 Task: Open a blank sheet, save the file as disruption.html Insert a table ' 2 by 2' In first column, add headers, 'Category, Amount'. Under first header, add  RentUnder second header, add 2000. Change table style to  Orange
Action: Mouse moved to (366, 208)
Screenshot: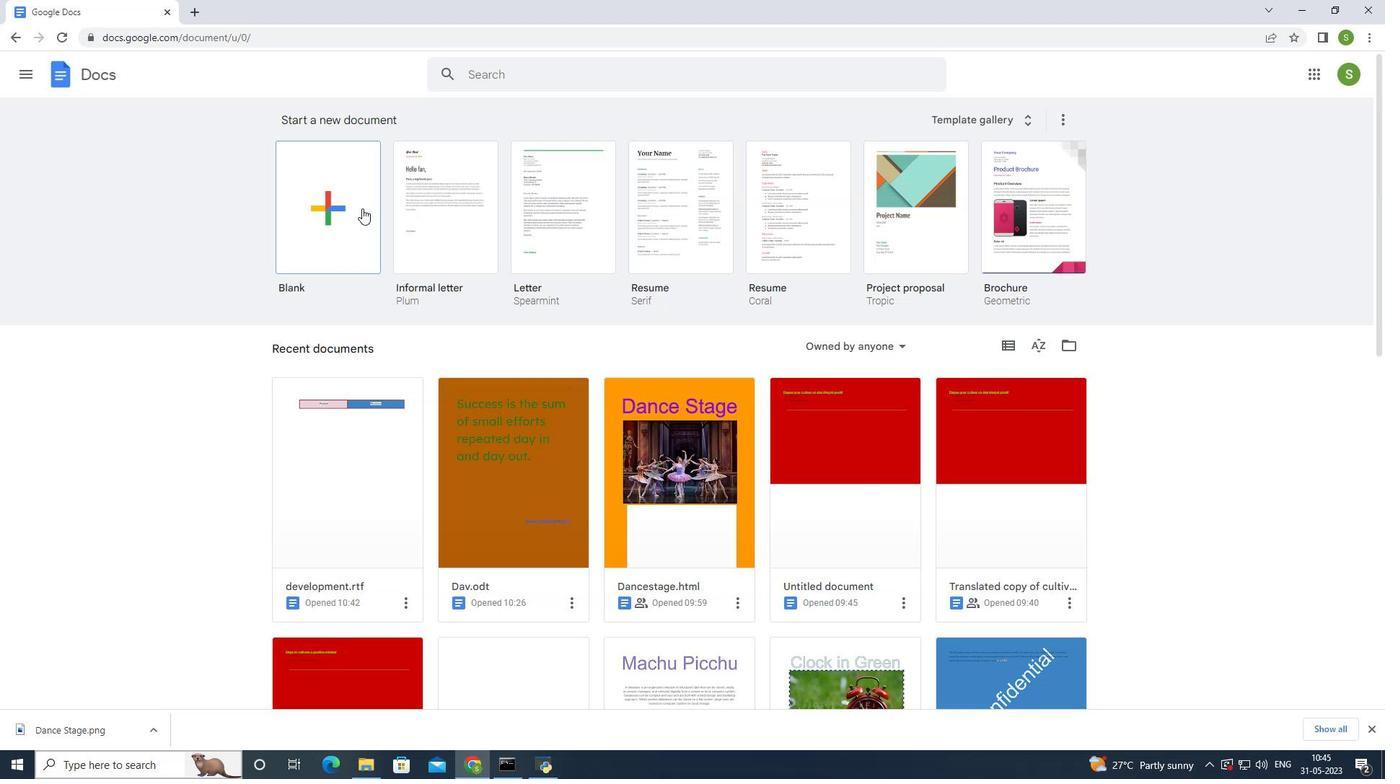 
Action: Mouse pressed left at (366, 208)
Screenshot: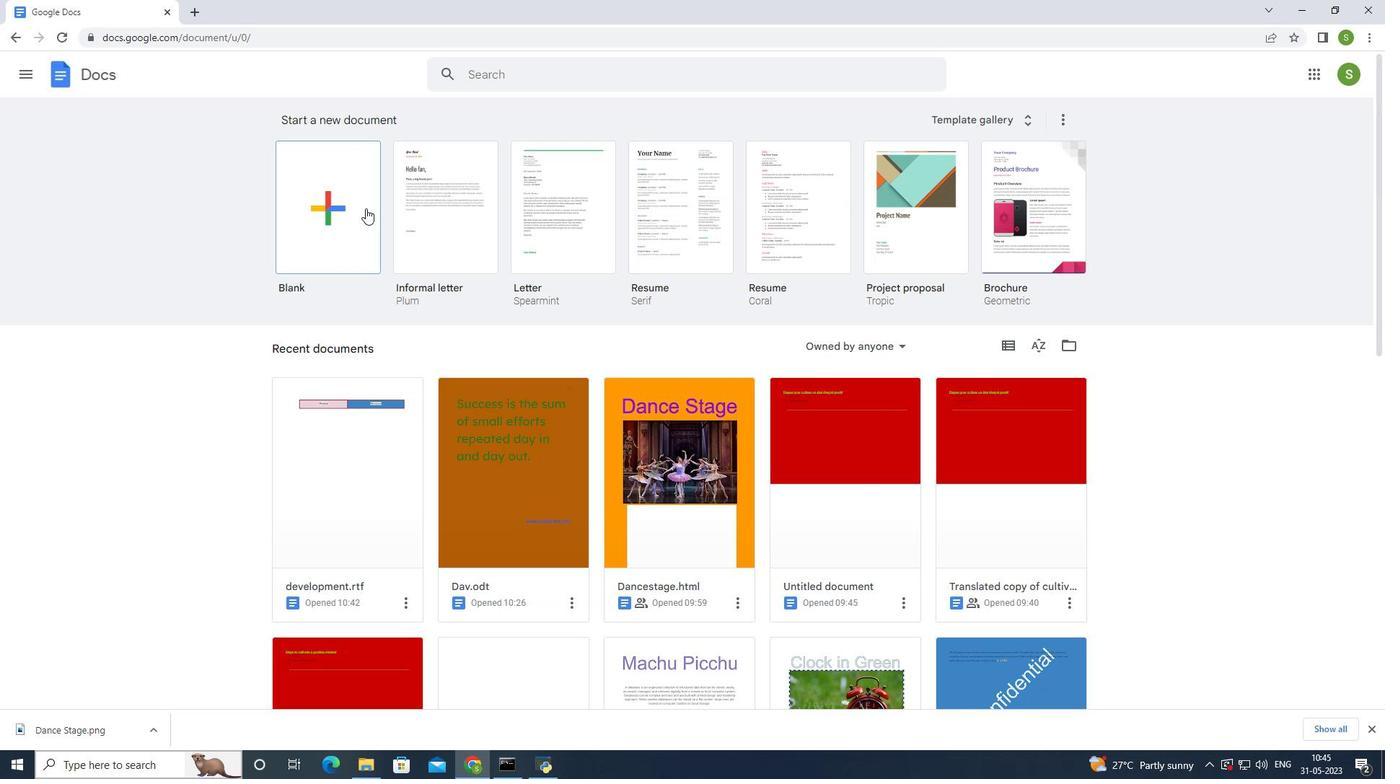 
Action: Mouse moved to (132, 63)
Screenshot: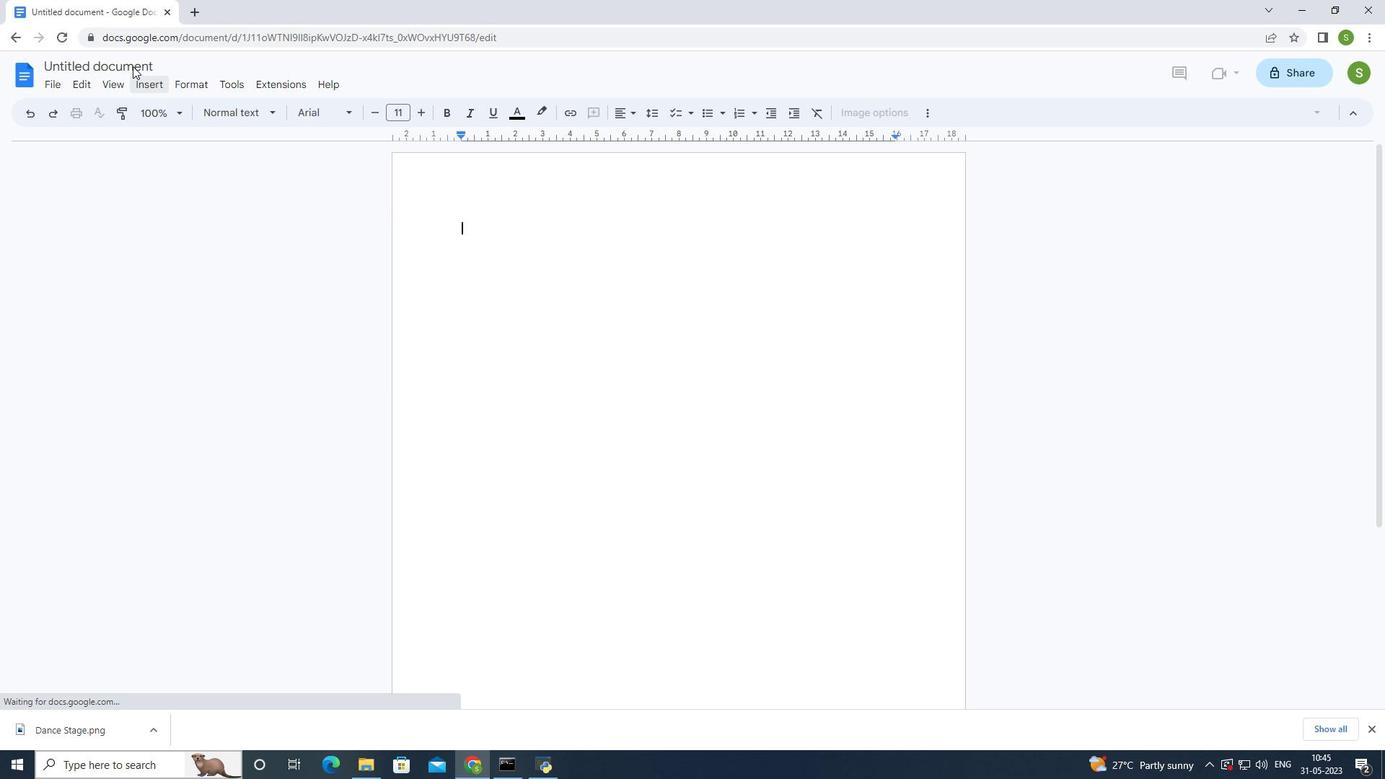 
Action: Mouse pressed left at (132, 63)
Screenshot: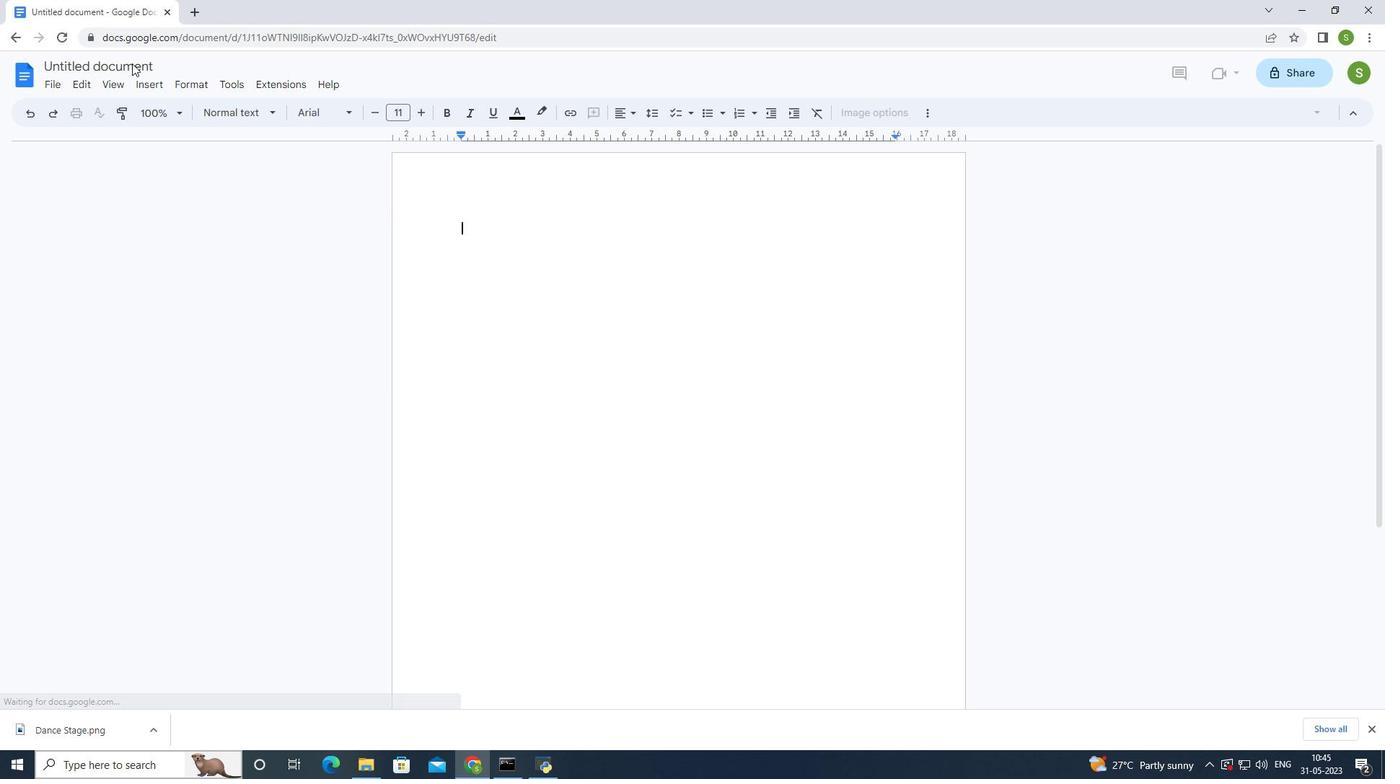 
Action: Mouse moved to (816, 171)
Screenshot: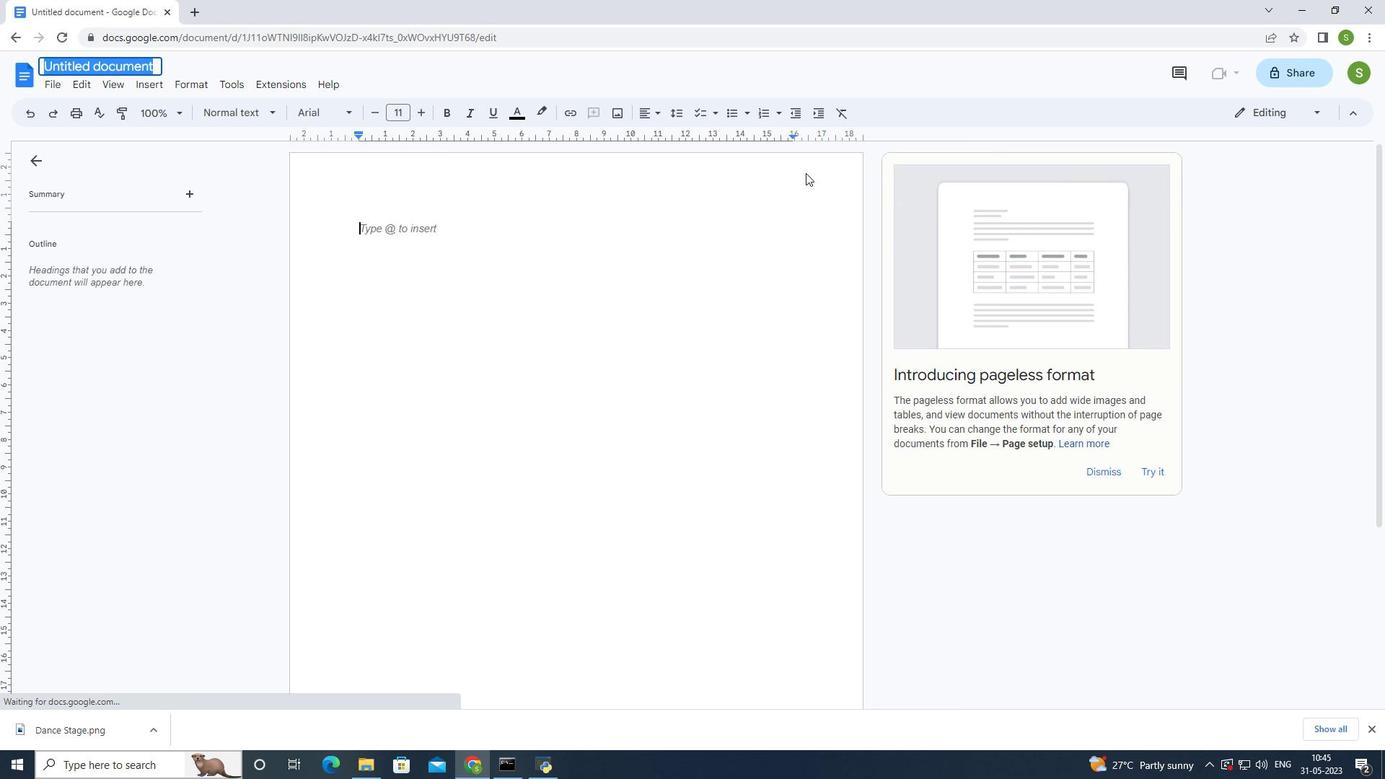 
Action: Key pressed disruption.html<Key.enter>
Screenshot: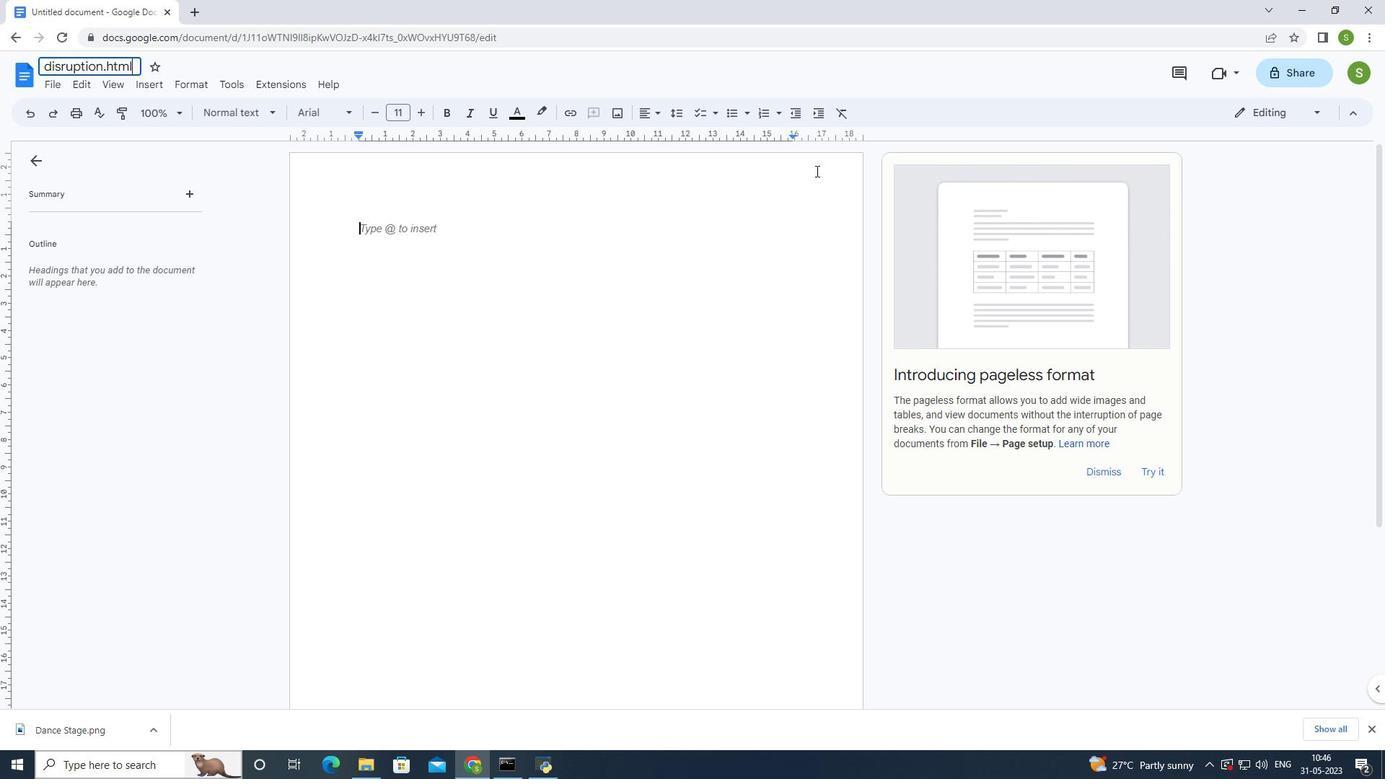 
Action: Mouse moved to (146, 82)
Screenshot: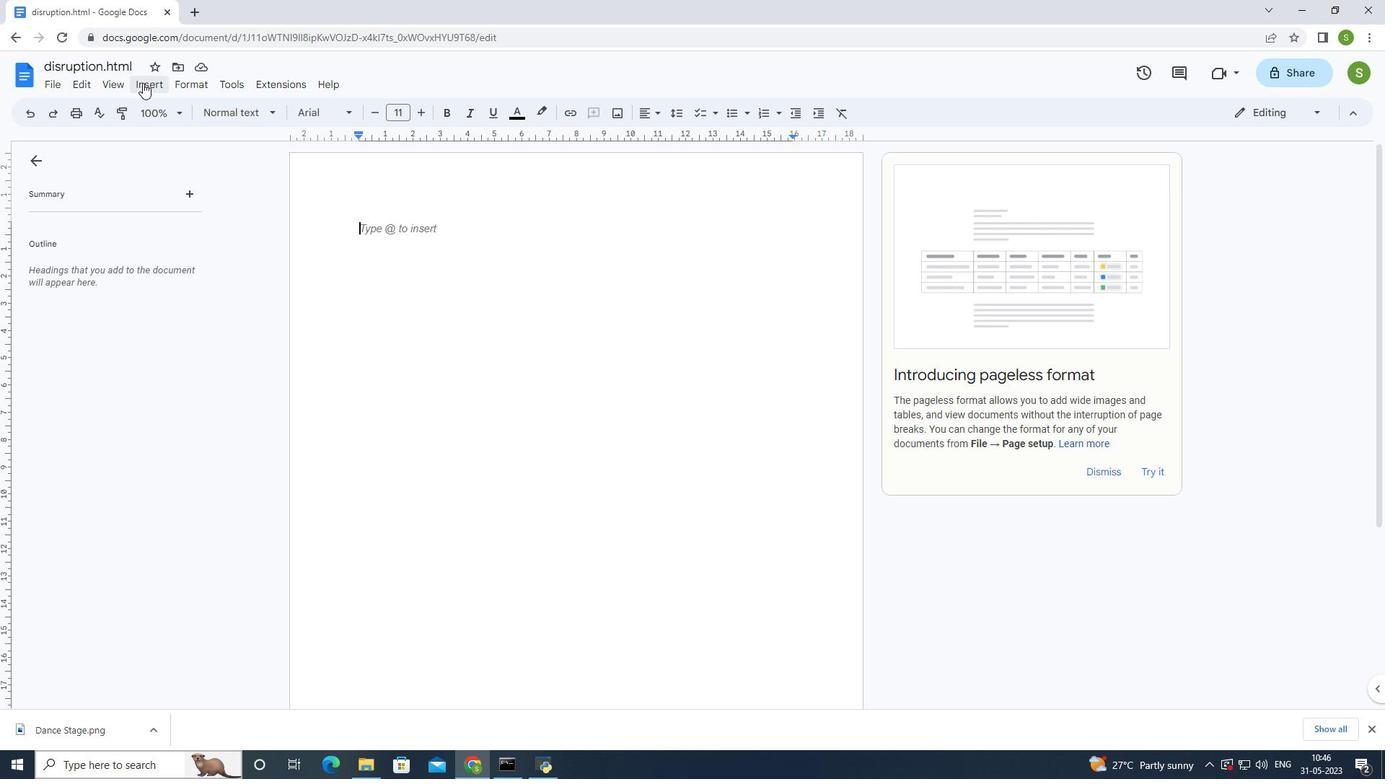 
Action: Mouse pressed left at (146, 82)
Screenshot: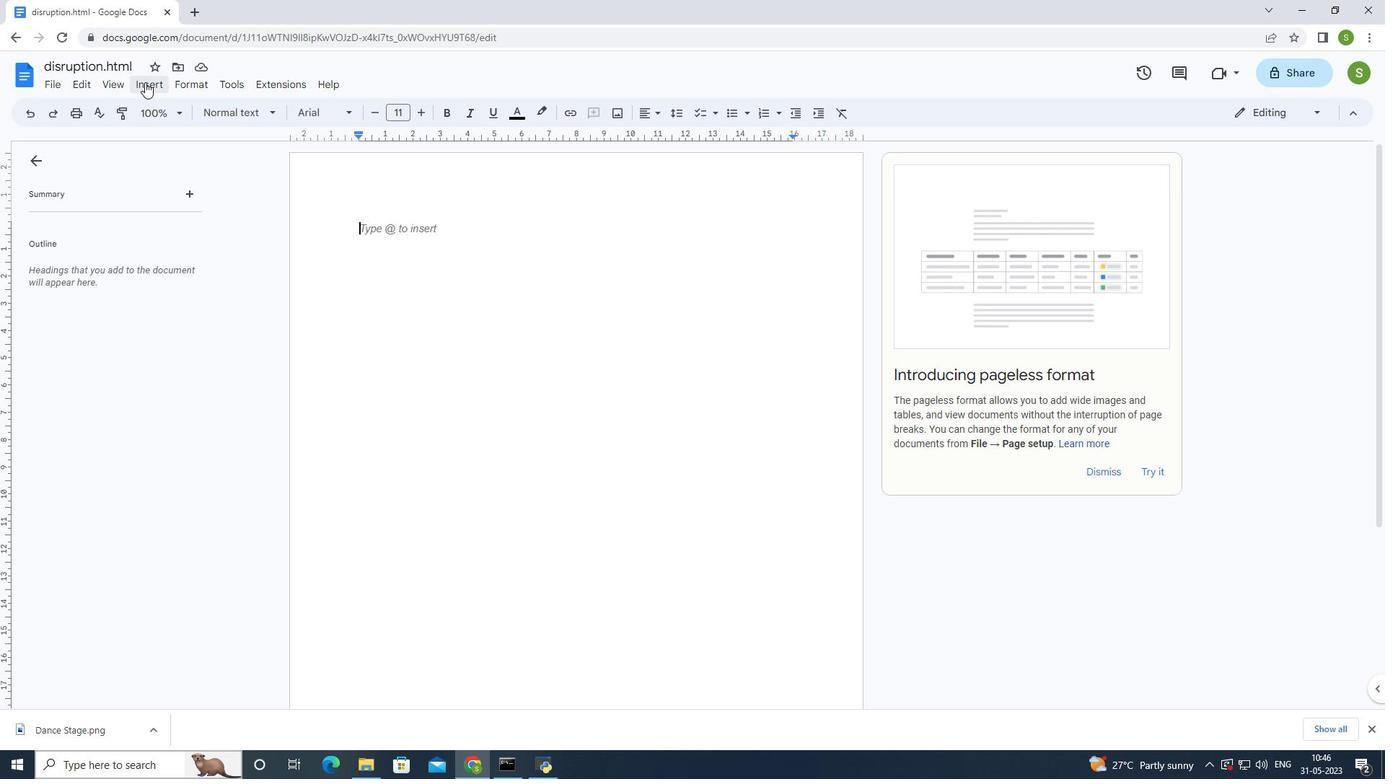 
Action: Mouse moved to (370, 171)
Screenshot: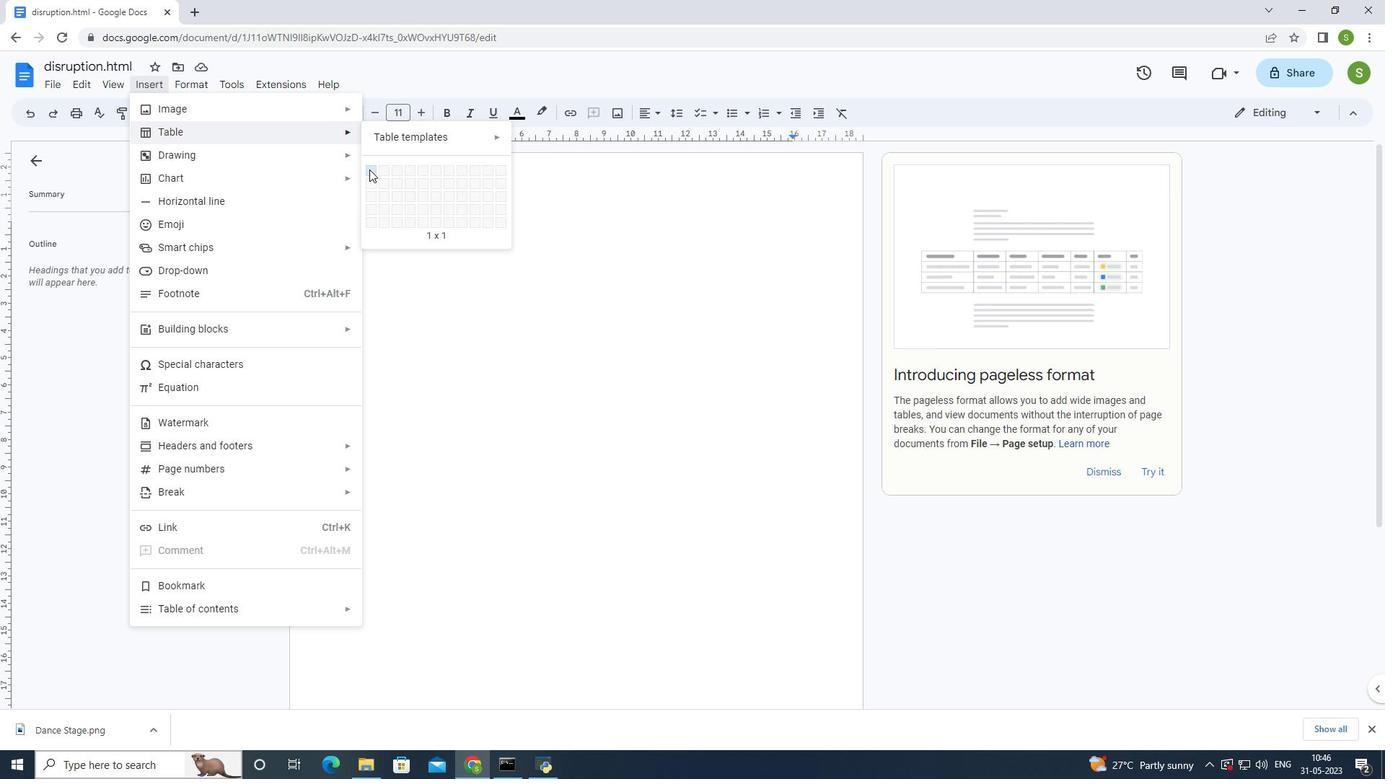 
Action: Mouse pressed left at (370, 171)
Screenshot: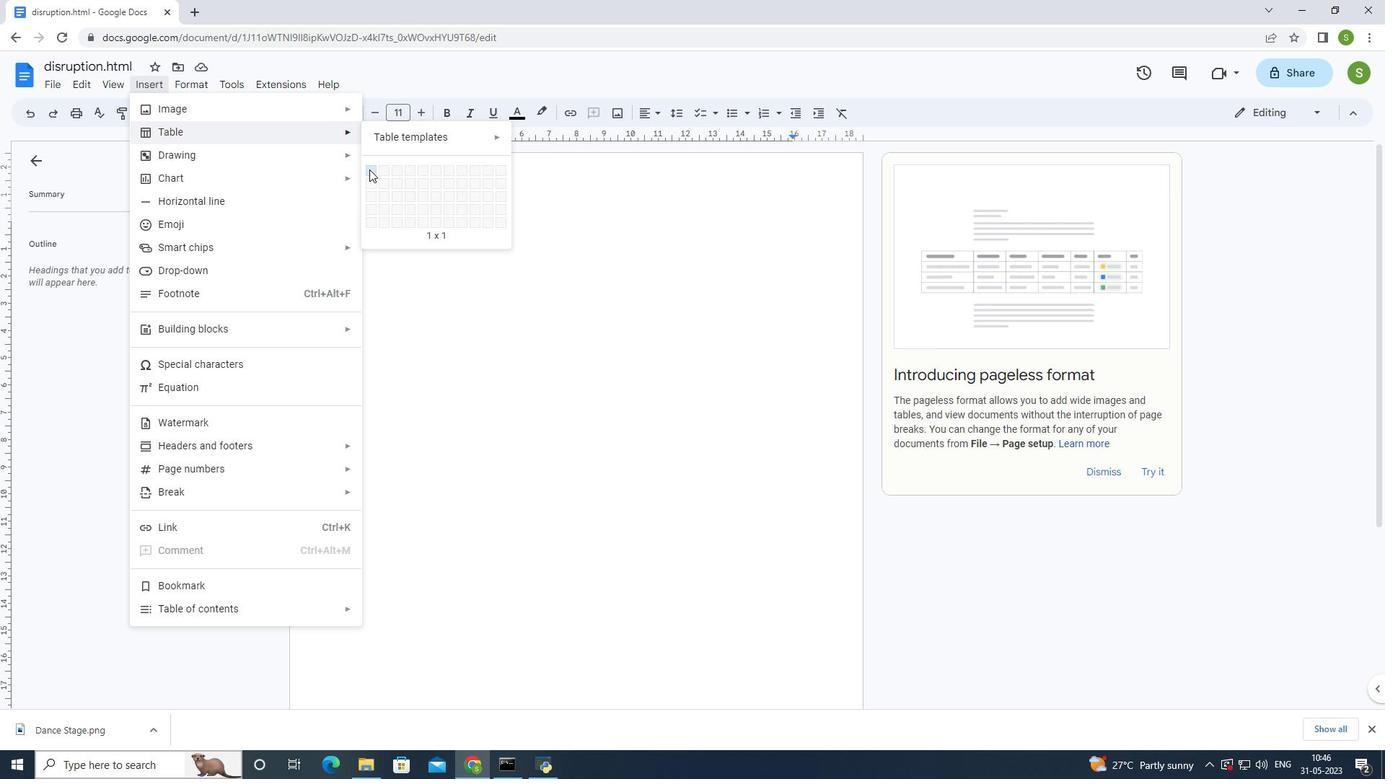 
Action: Mouse moved to (470, 241)
Screenshot: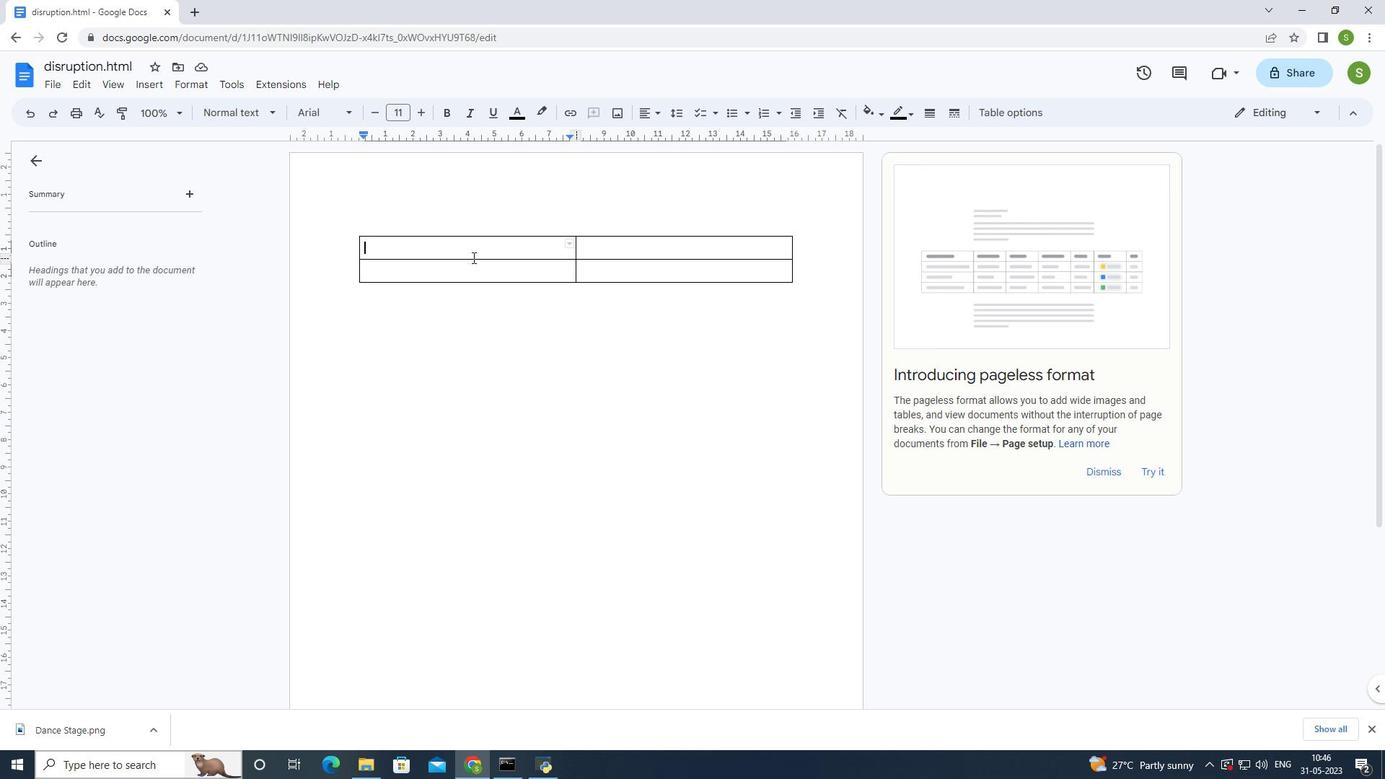 
Action: Mouse pressed left at (470, 241)
Screenshot: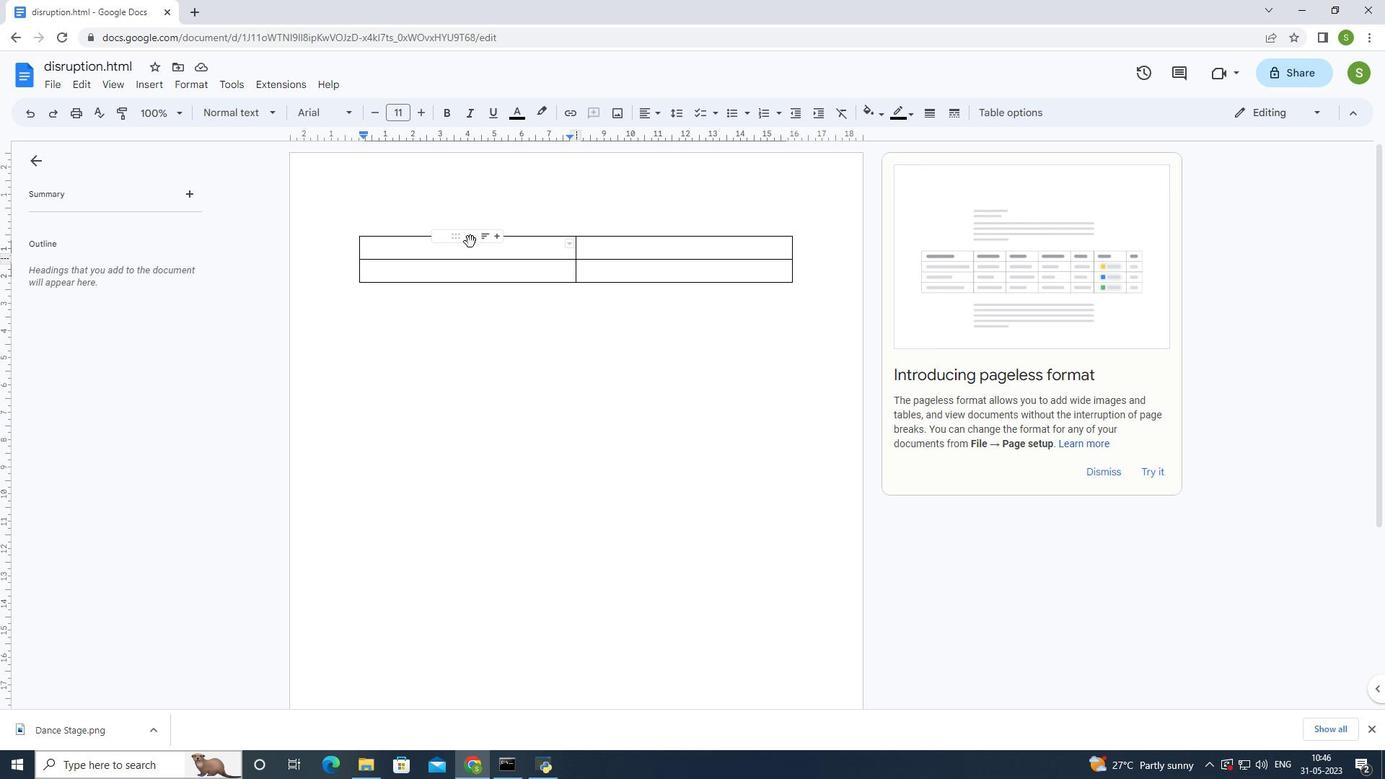 
Action: Mouse moved to (464, 259)
Screenshot: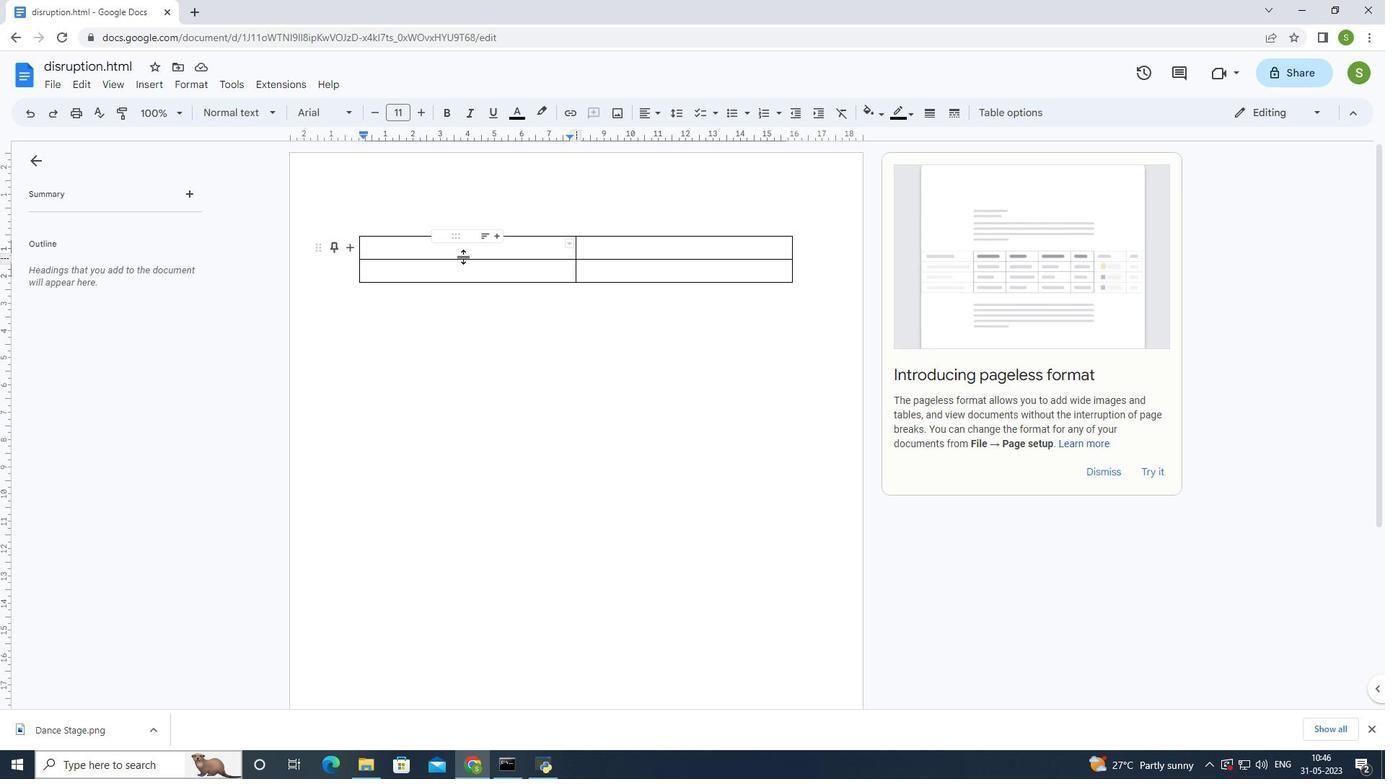 
Action: Key pressed <Key.shift>C
Screenshot: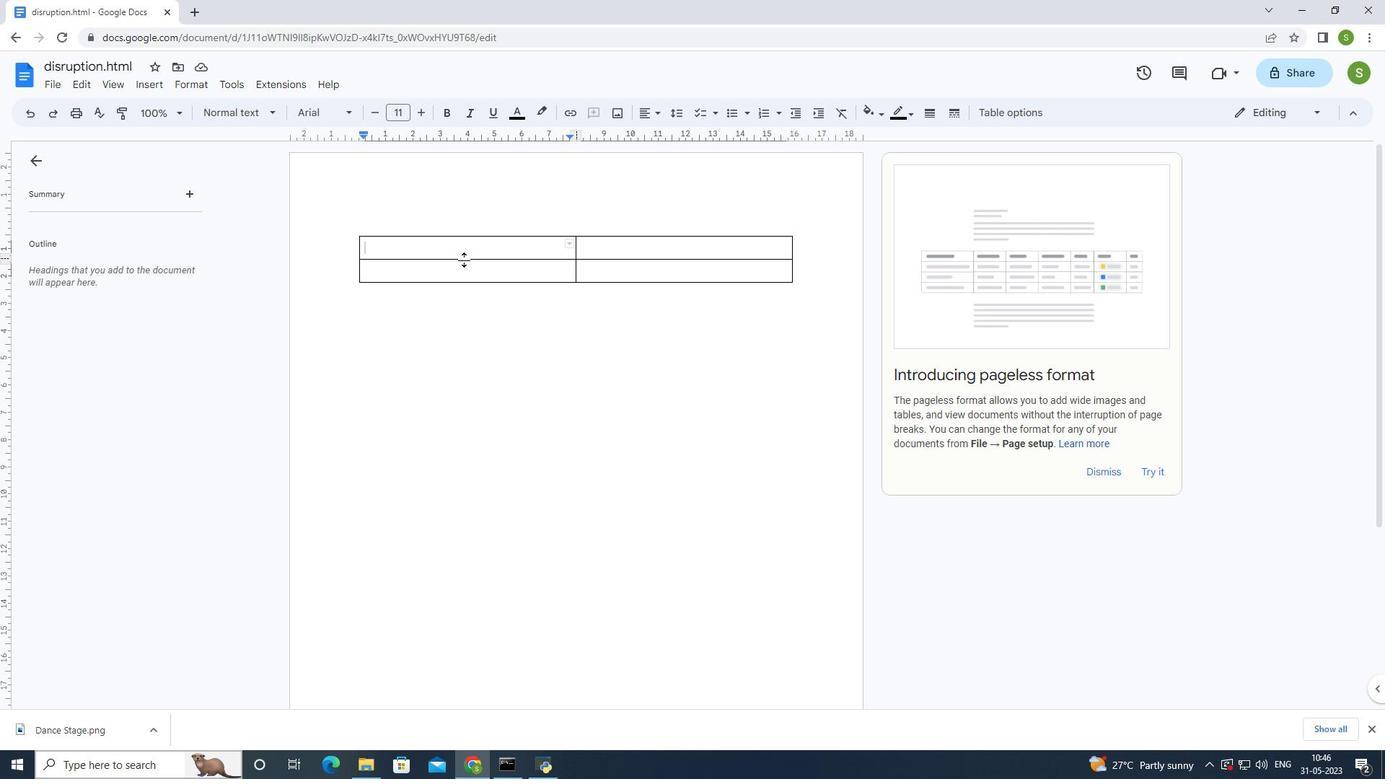 
Action: Mouse moved to (464, 261)
Screenshot: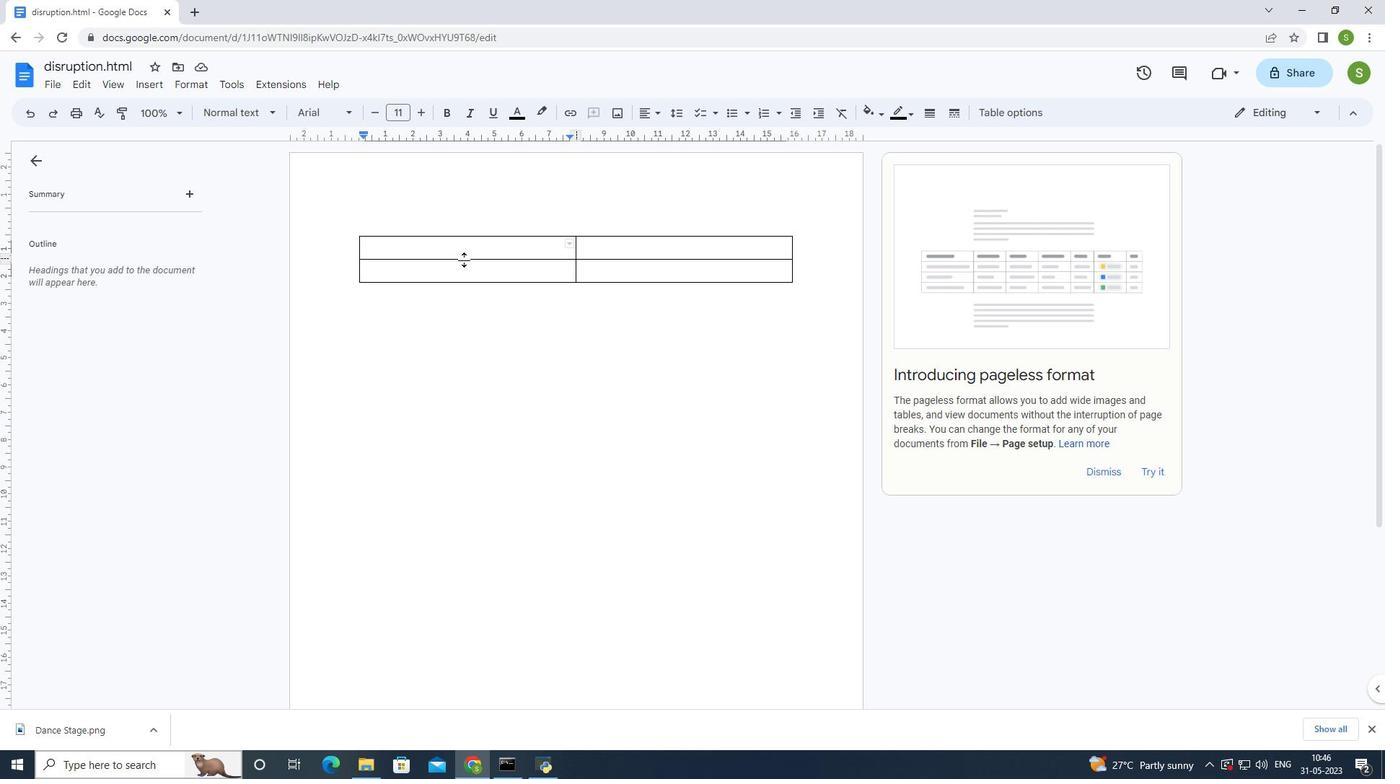 
Action: Key pressed at
Screenshot: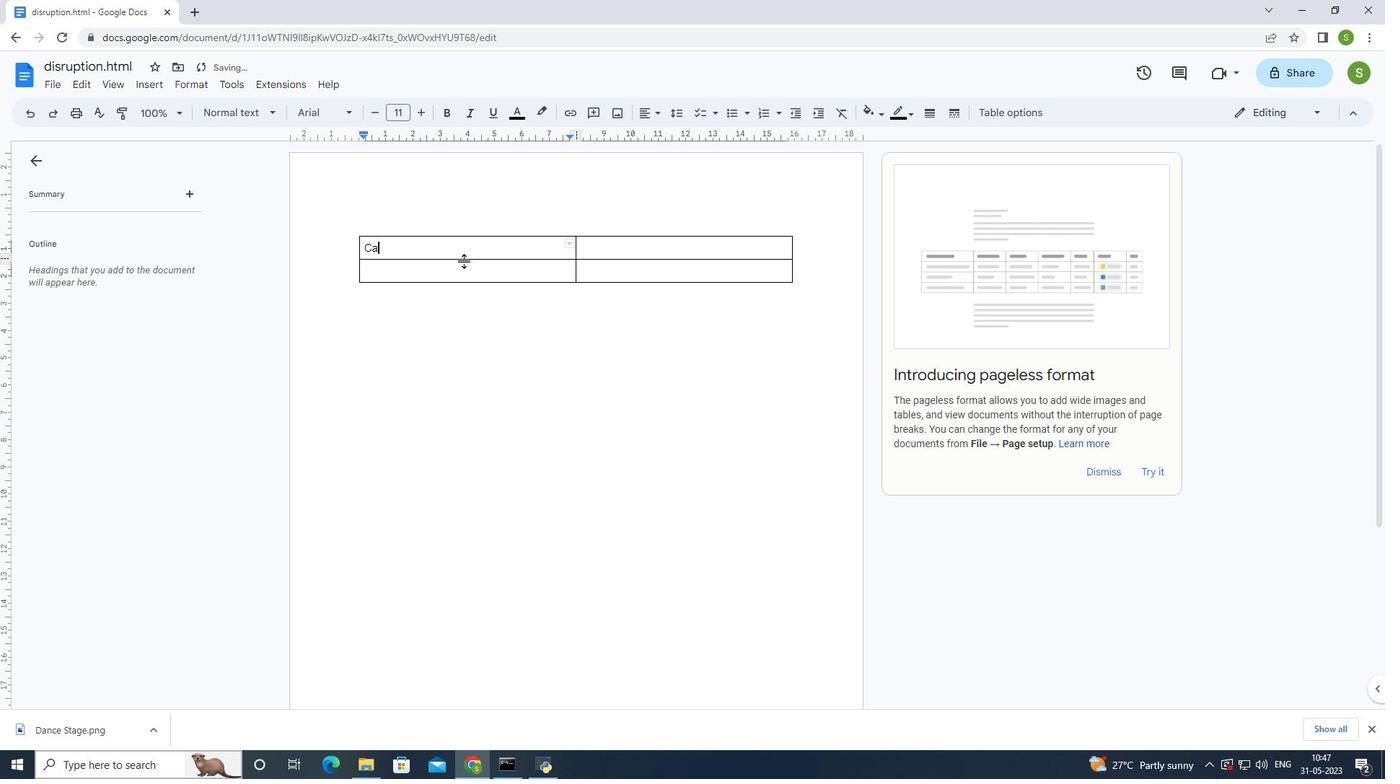 
Action: Mouse moved to (464, 261)
Screenshot: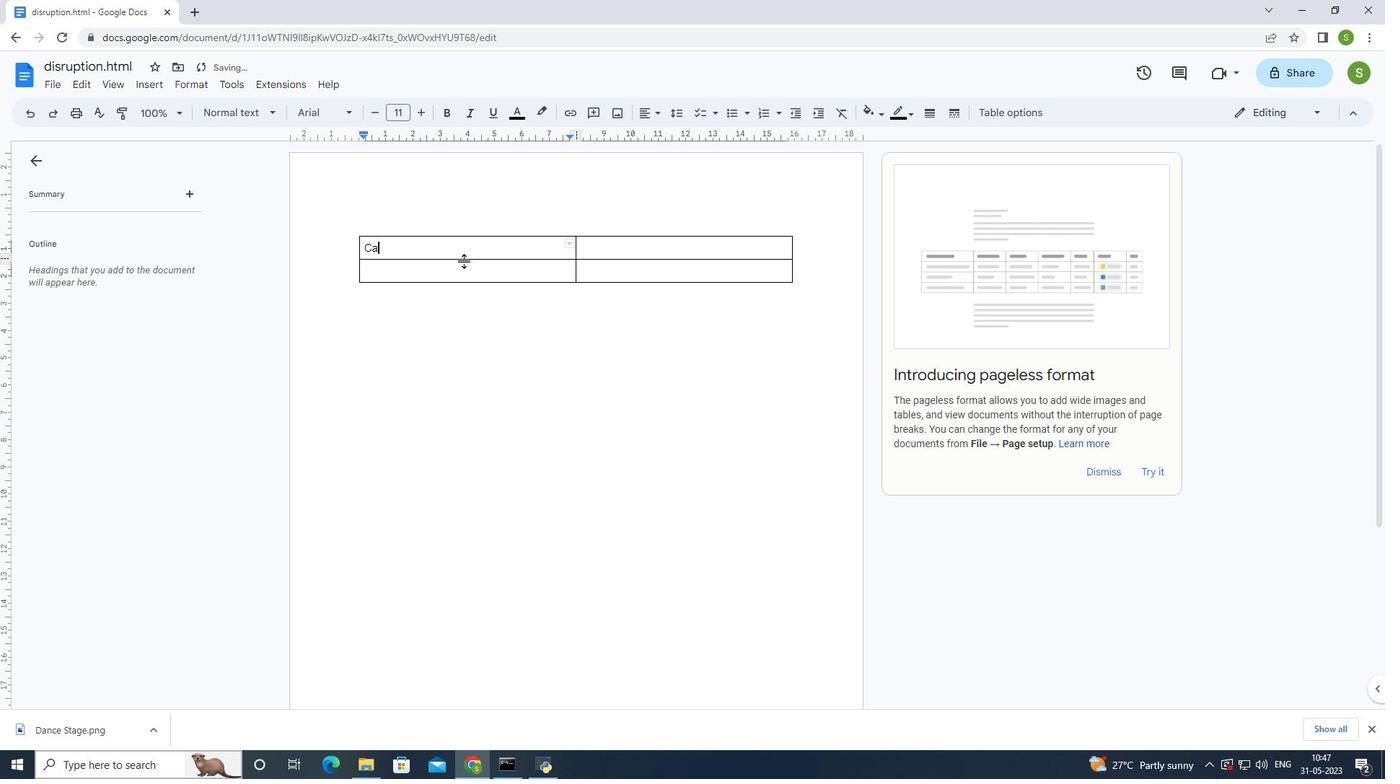 
Action: Key pressed egory
Screenshot: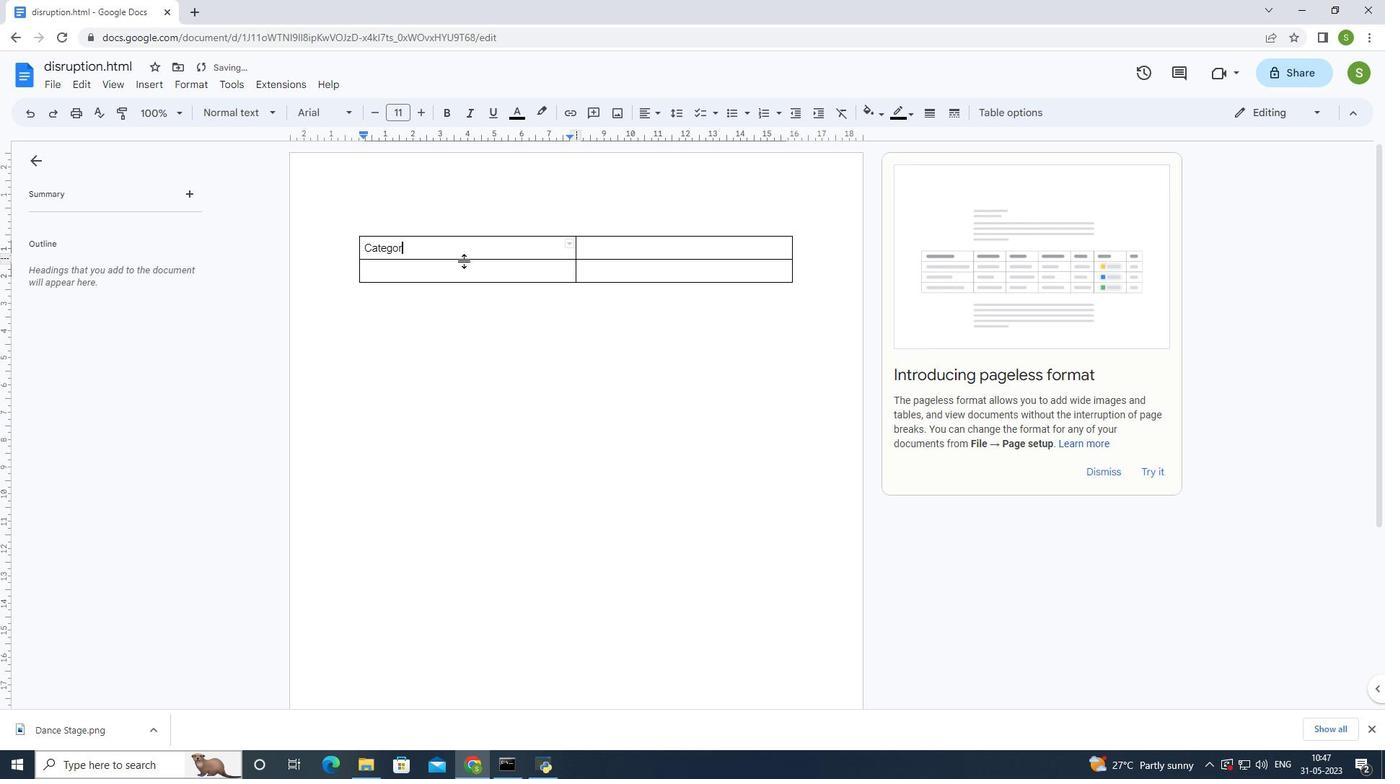 
Action: Mouse moved to (593, 252)
Screenshot: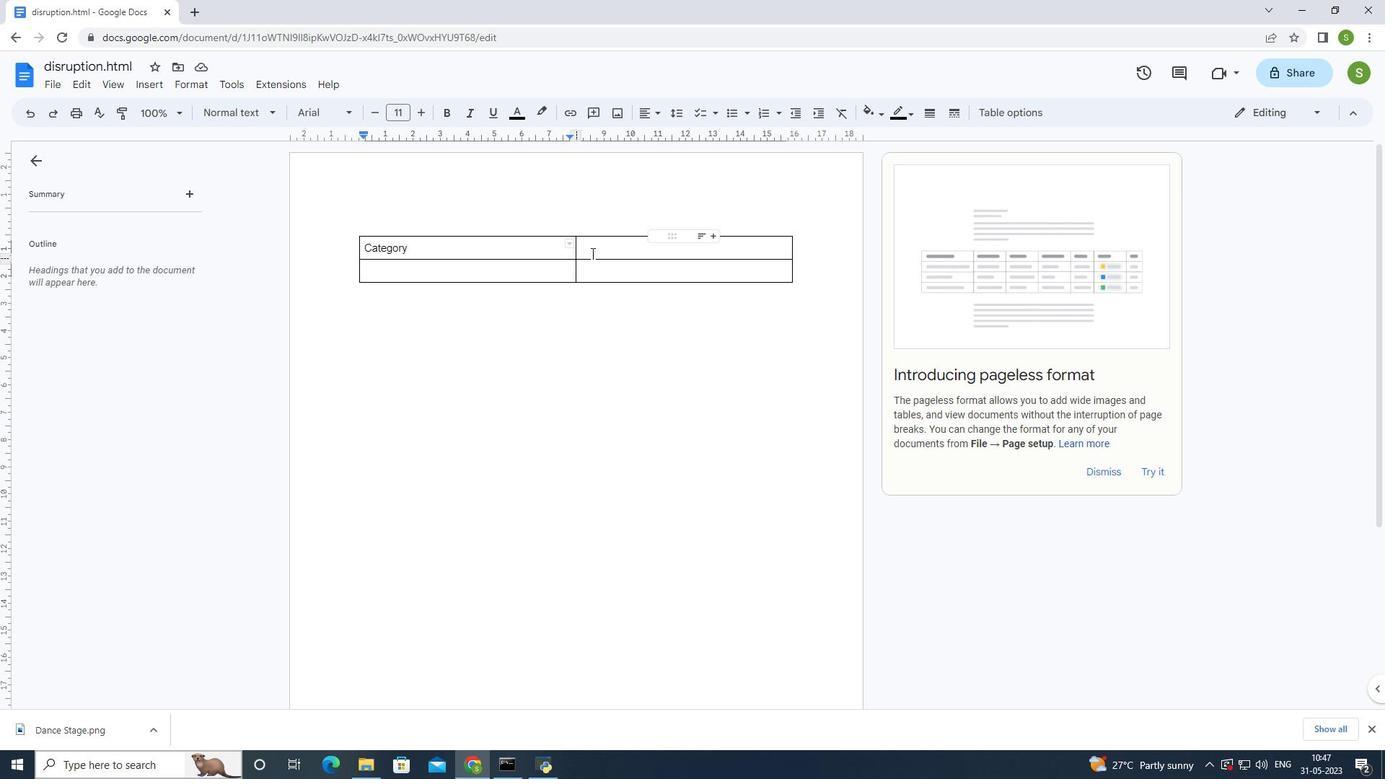 
Action: Mouse pressed left at (593, 252)
Screenshot: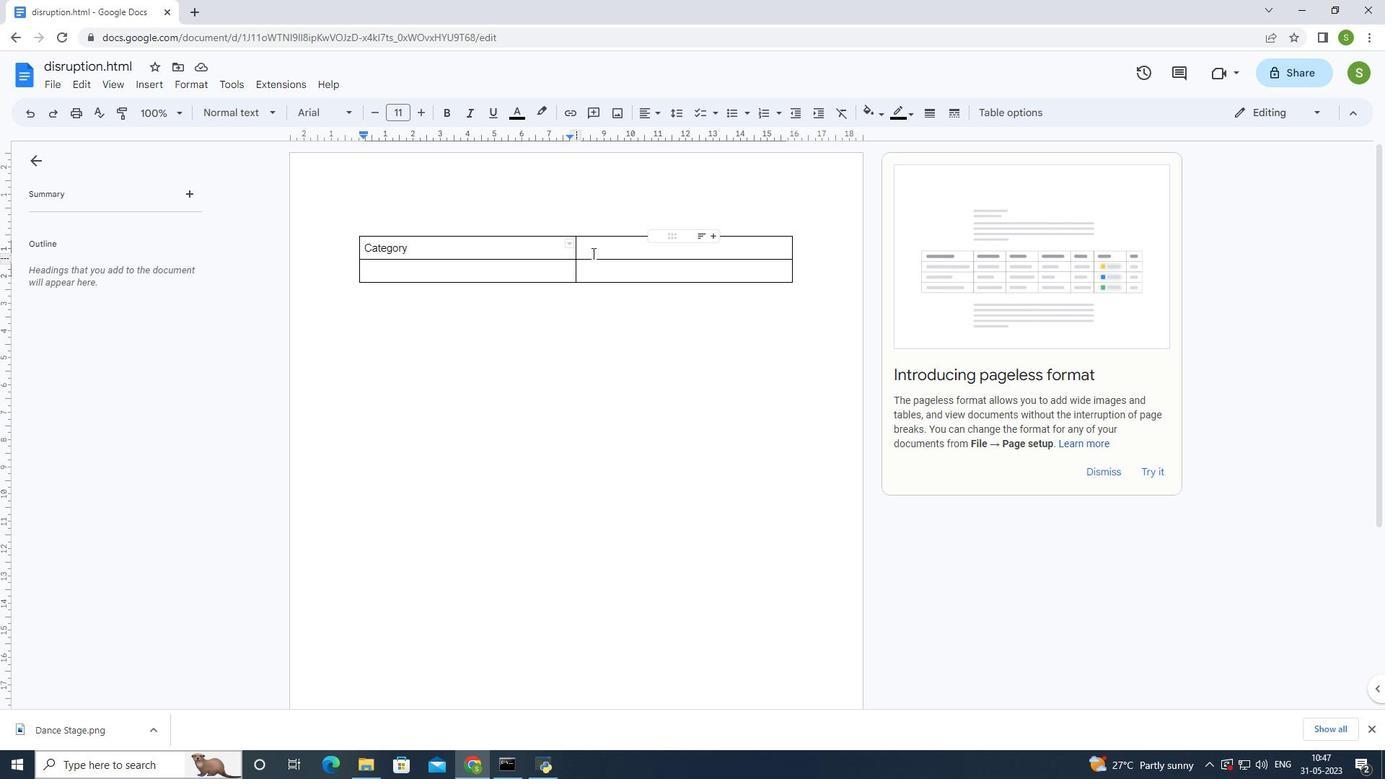 
Action: Key pressed <Key.shift>Amount
Screenshot: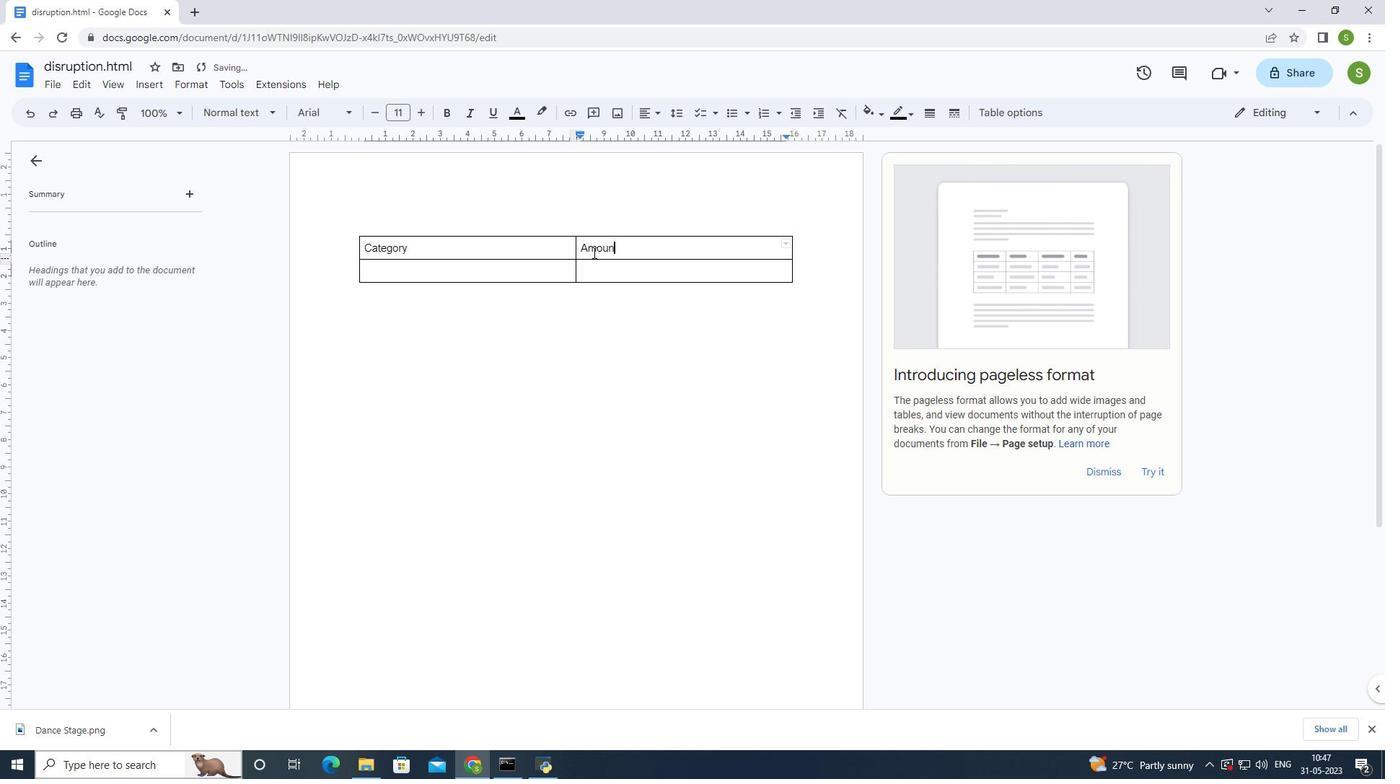 
Action: Mouse moved to (434, 274)
Screenshot: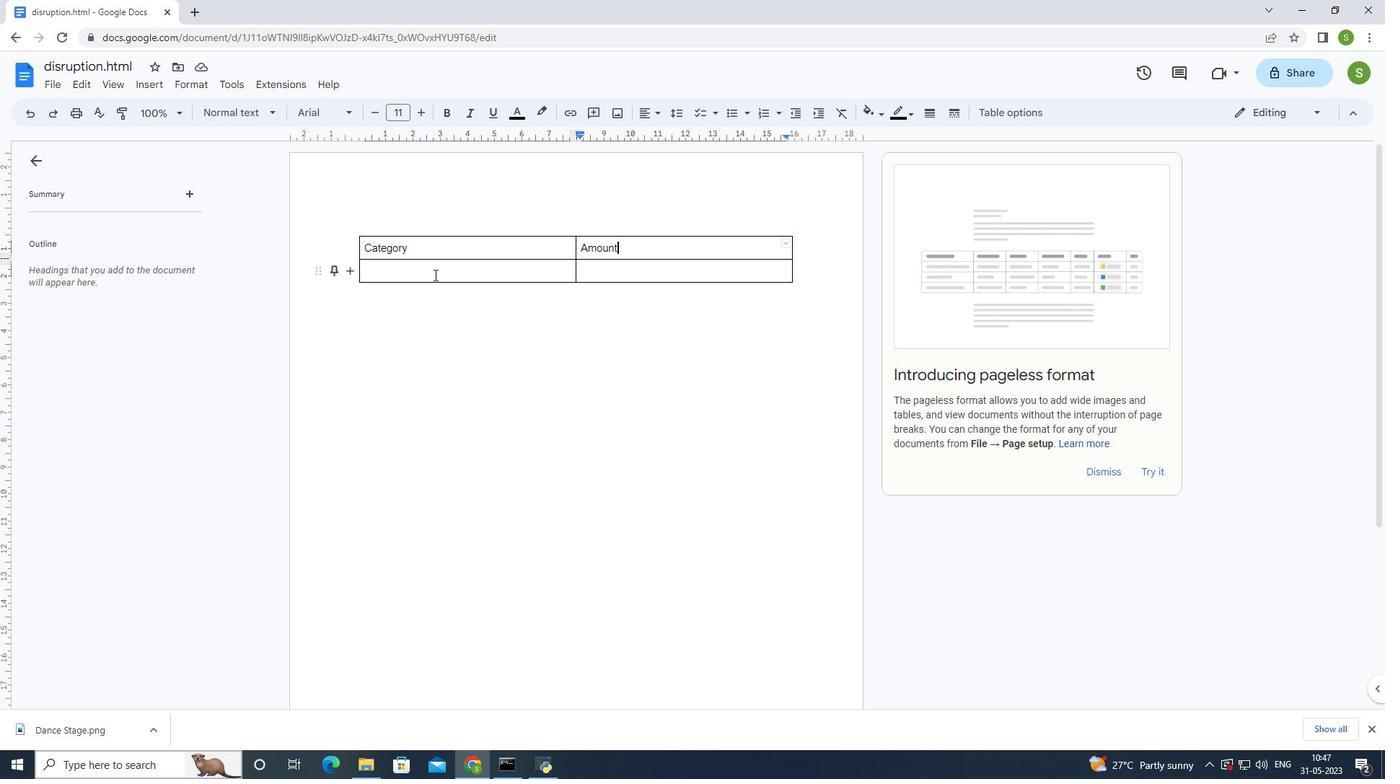 
Action: Mouse pressed left at (434, 274)
Screenshot: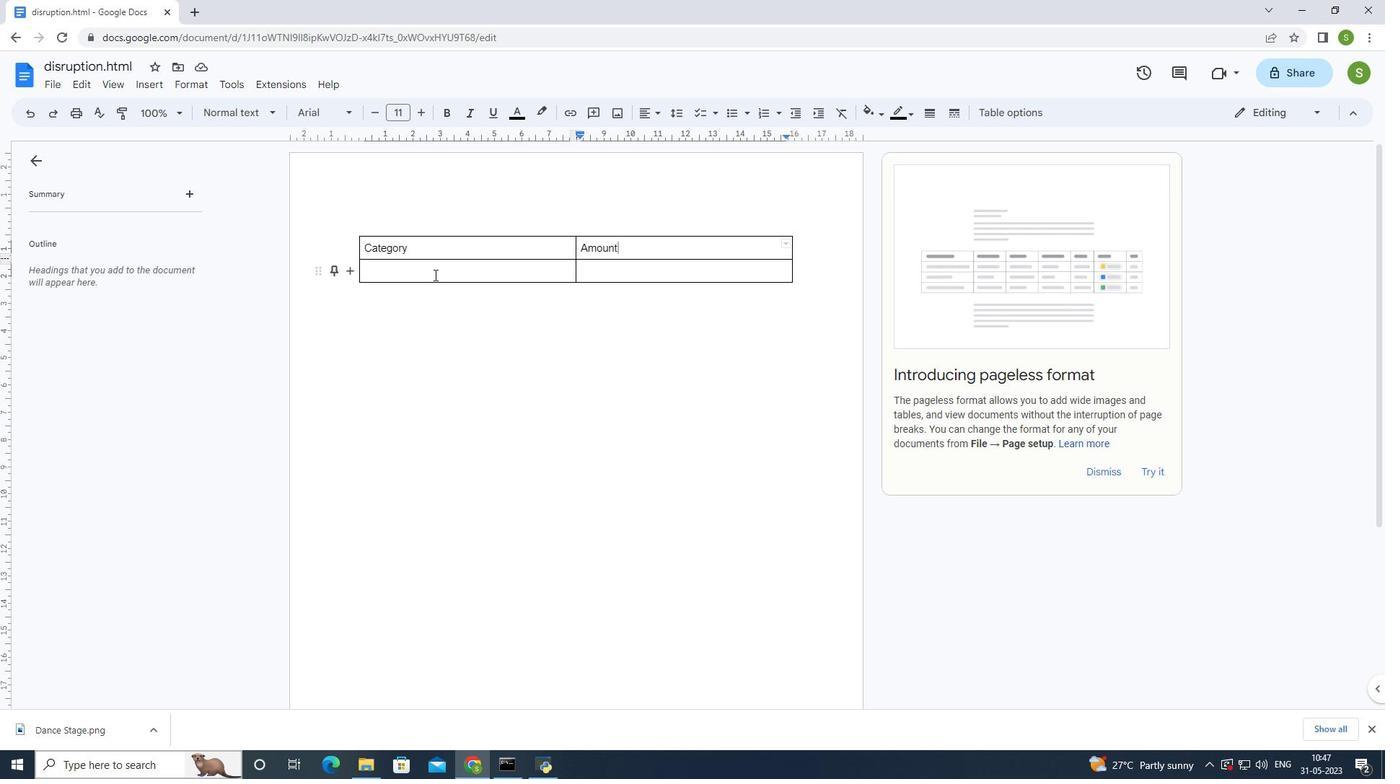 
Action: Mouse moved to (484, 262)
Screenshot: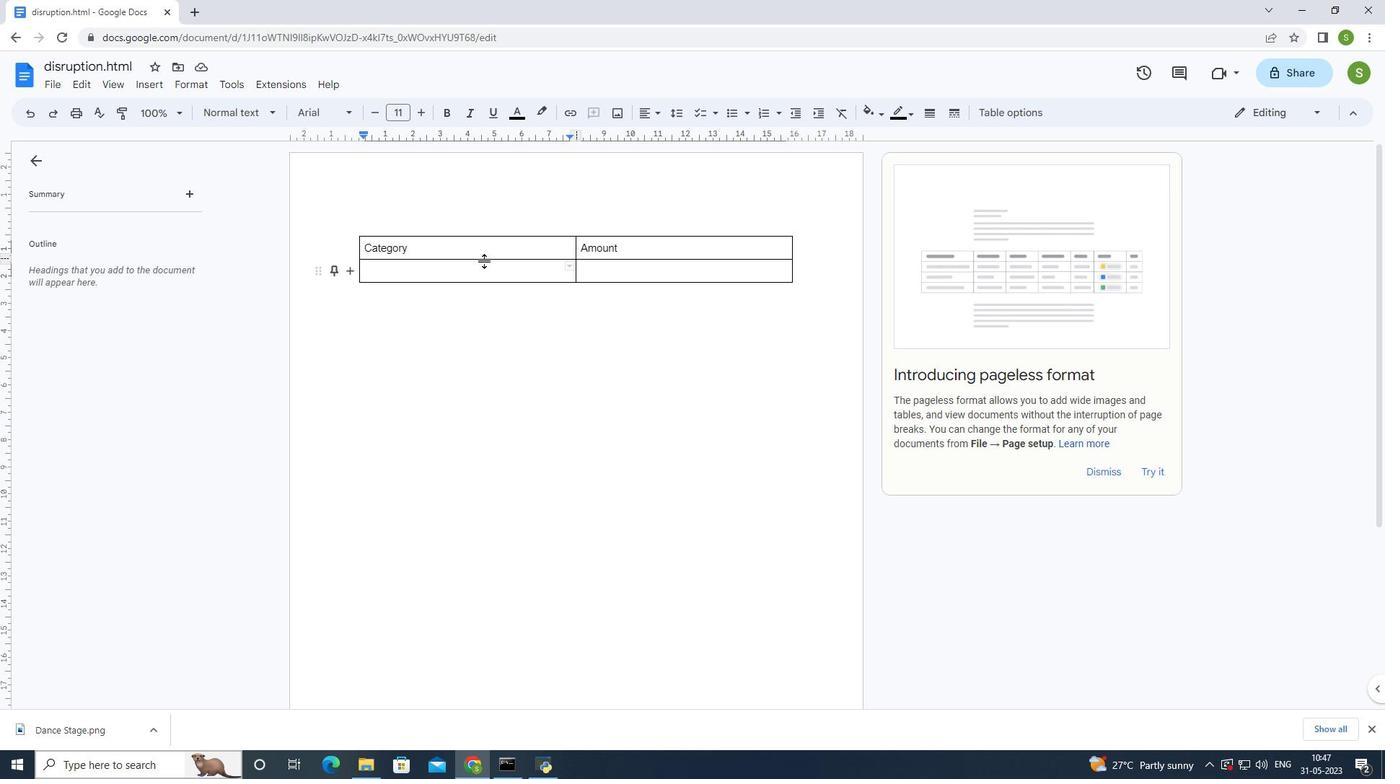 
Action: Key pressed <Key.shift>Re
Screenshot: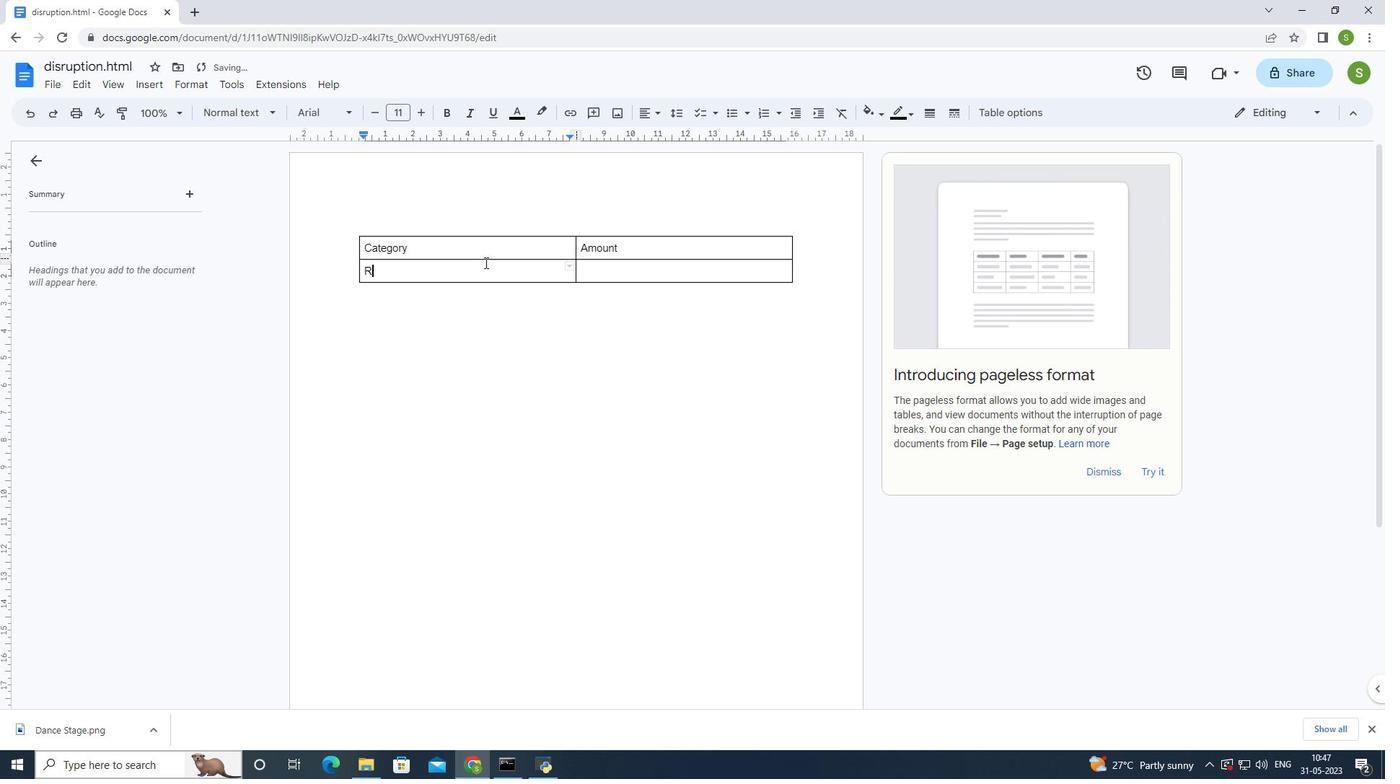 
Action: Mouse moved to (489, 268)
Screenshot: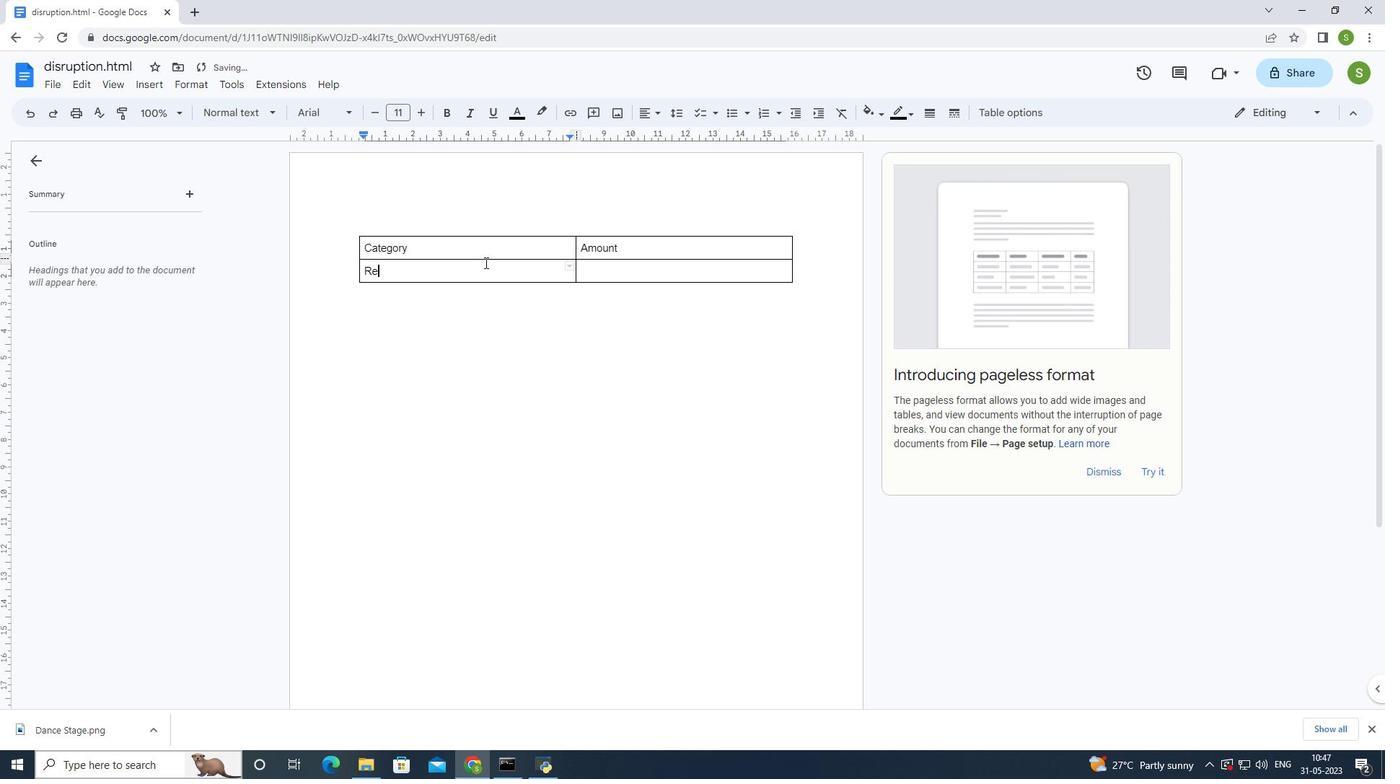 
Action: Key pressed nt<Key.shift><Key.shift><Key.shift><Key.shift><Key.shift><Key.shift><Key.shift><Key.shift>Under
Screenshot: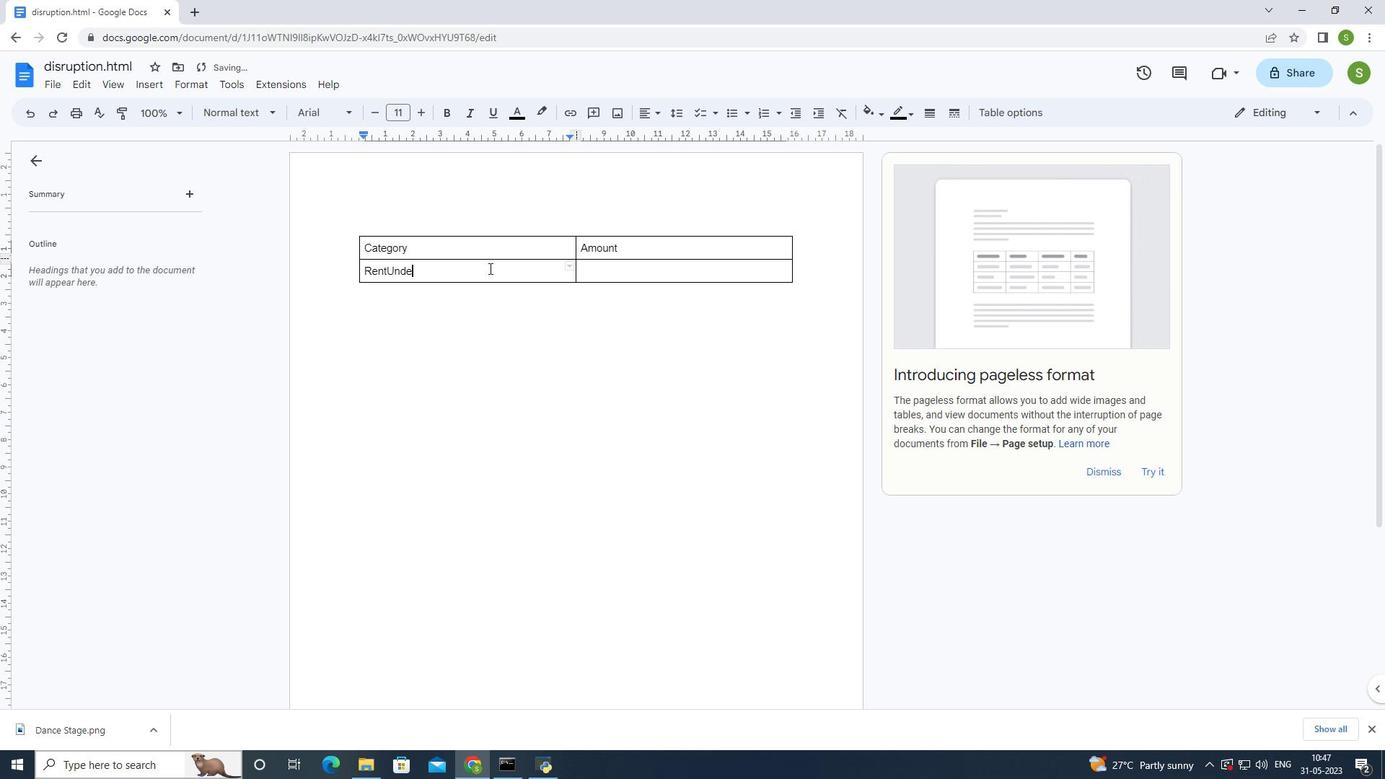 
Action: Mouse moved to (634, 264)
Screenshot: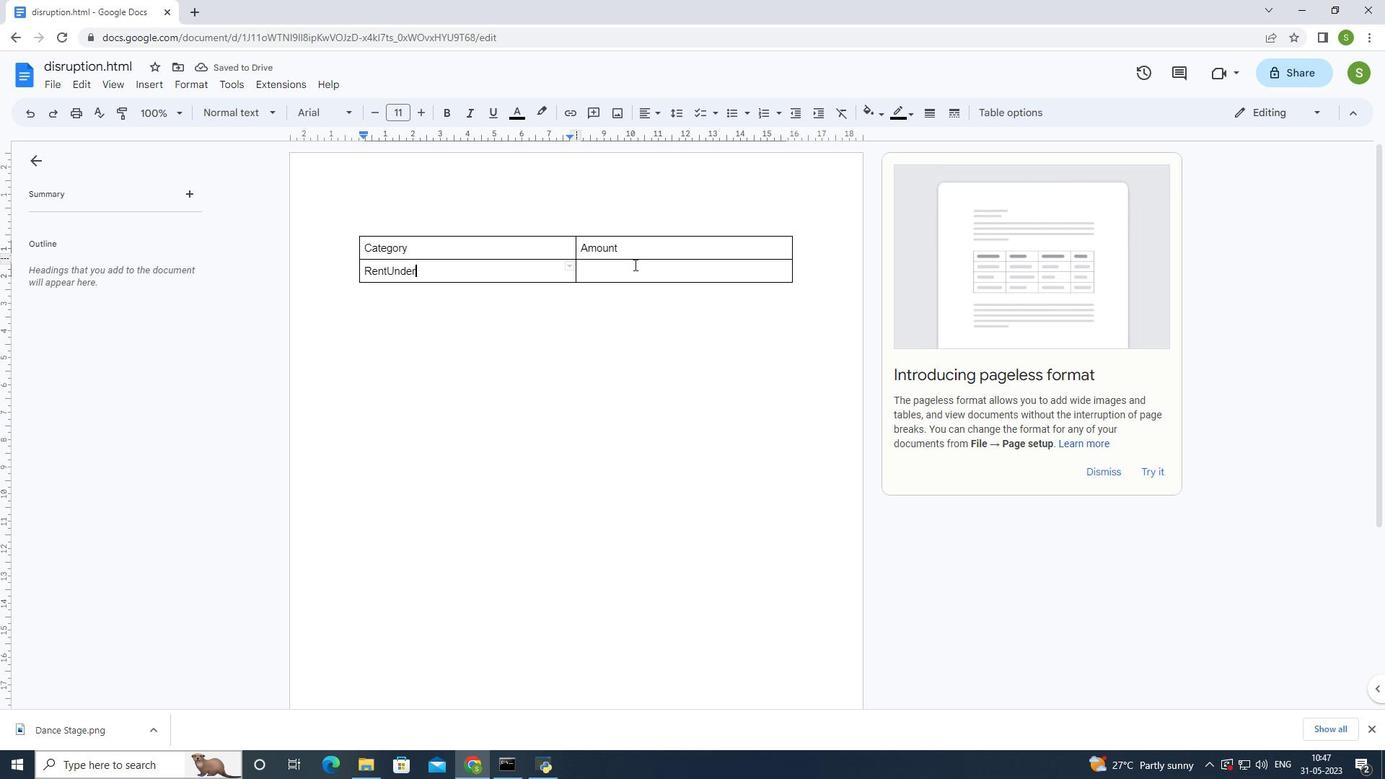 
Action: Mouse pressed left at (634, 264)
Screenshot: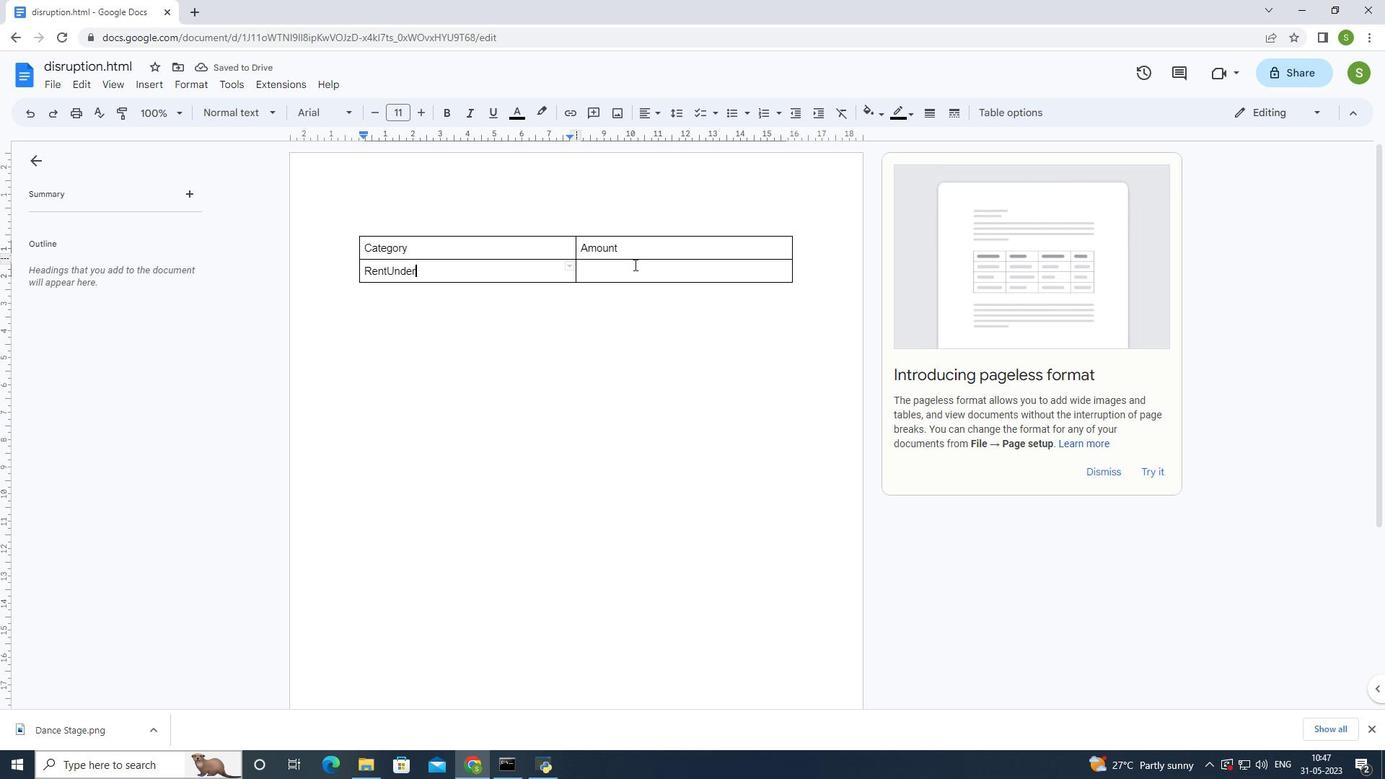 
Action: Mouse moved to (648, 258)
Screenshot: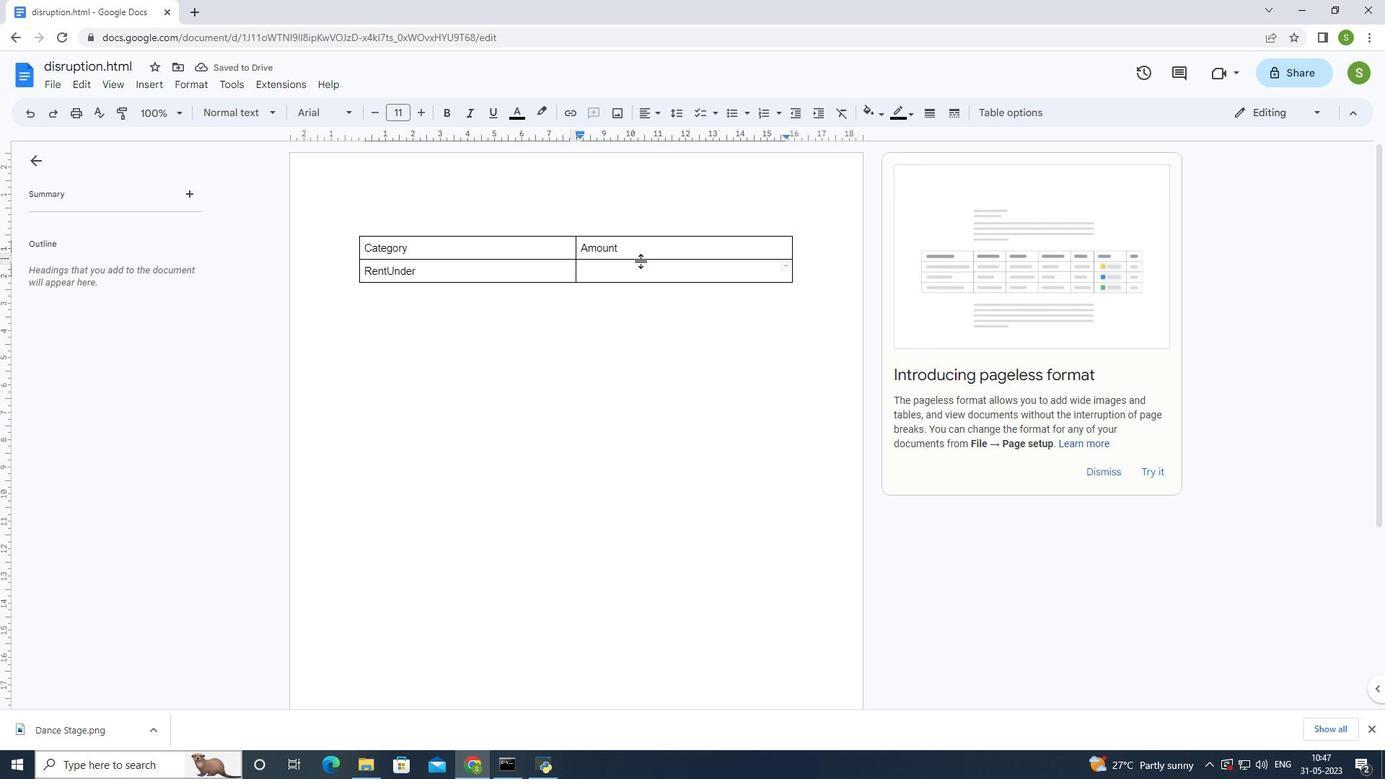 
Action: Key pressed 2000
Screenshot: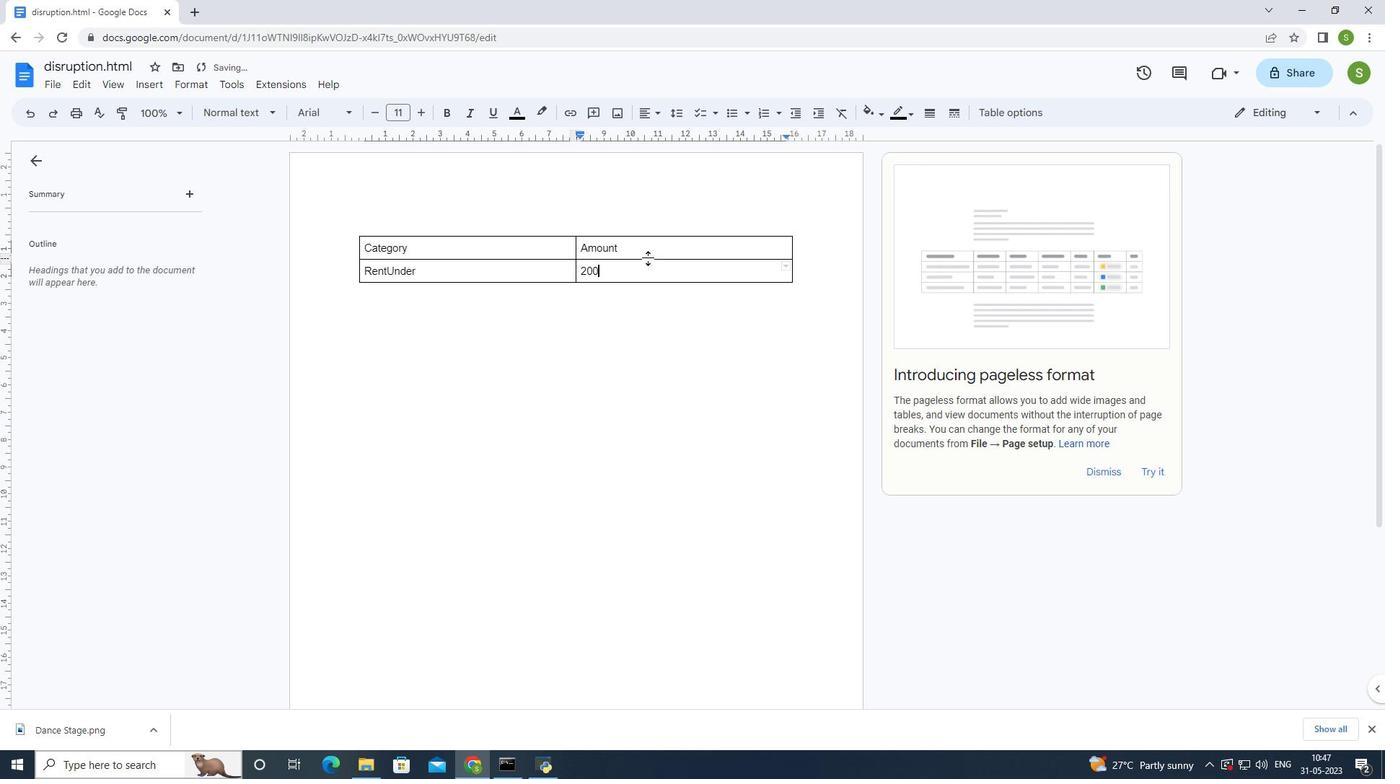 
Action: Mouse moved to (360, 239)
Screenshot: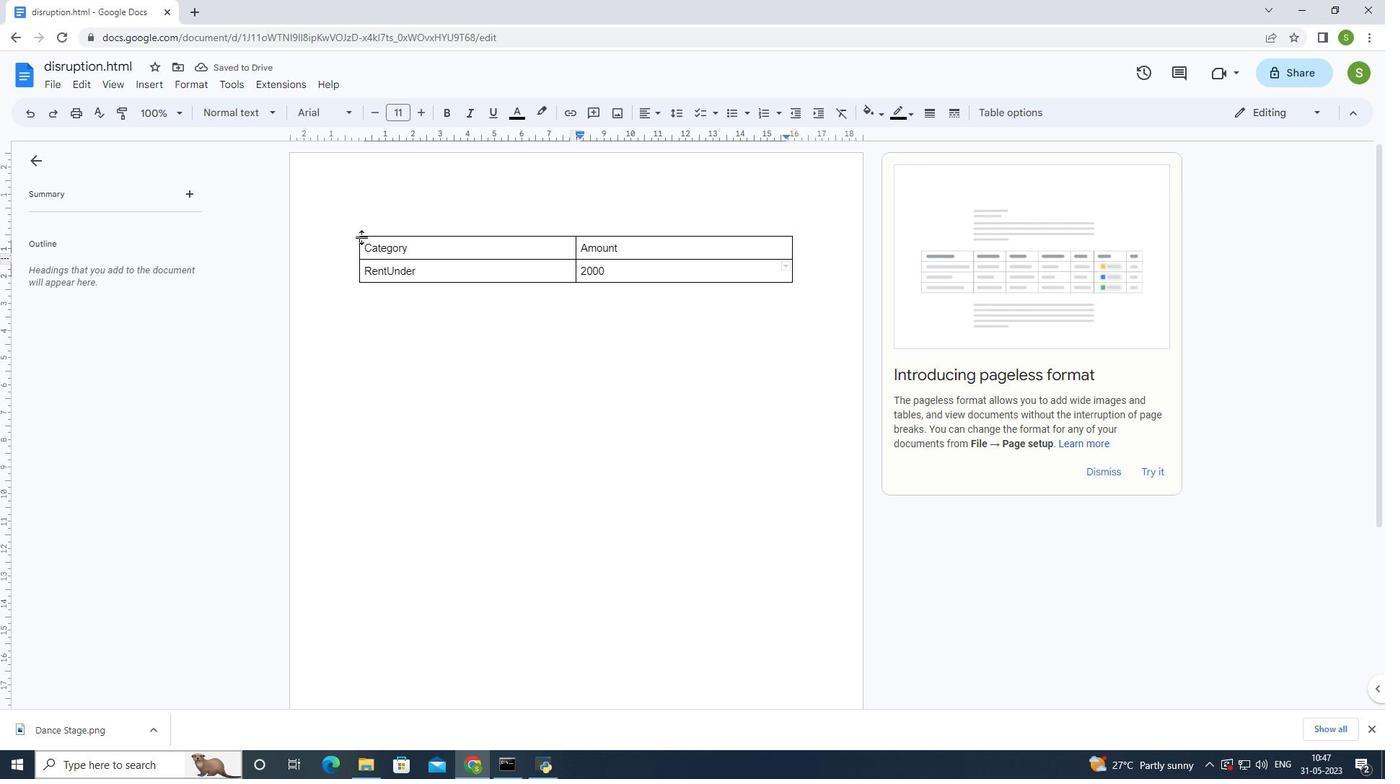
Action: Mouse pressed left at (360, 239)
Screenshot: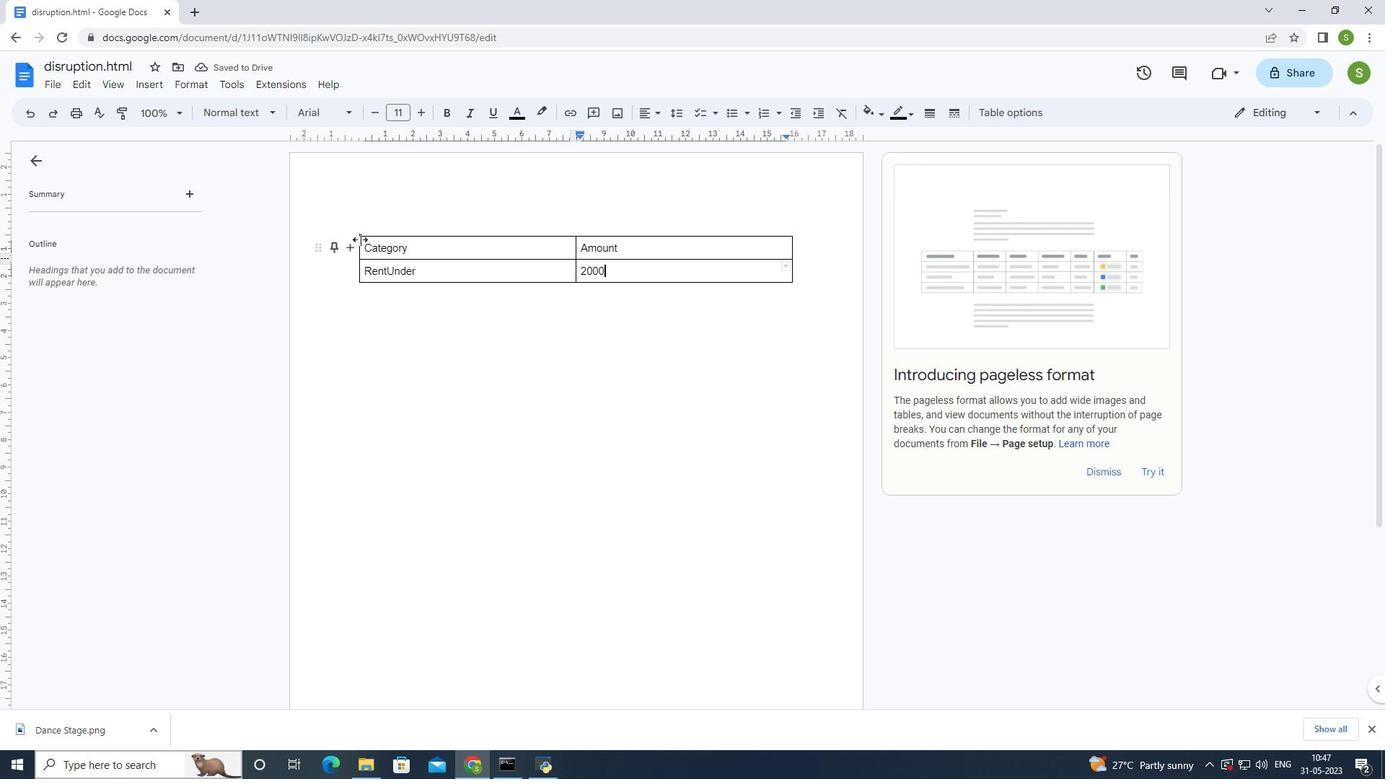 
Action: Mouse moved to (422, 254)
Screenshot: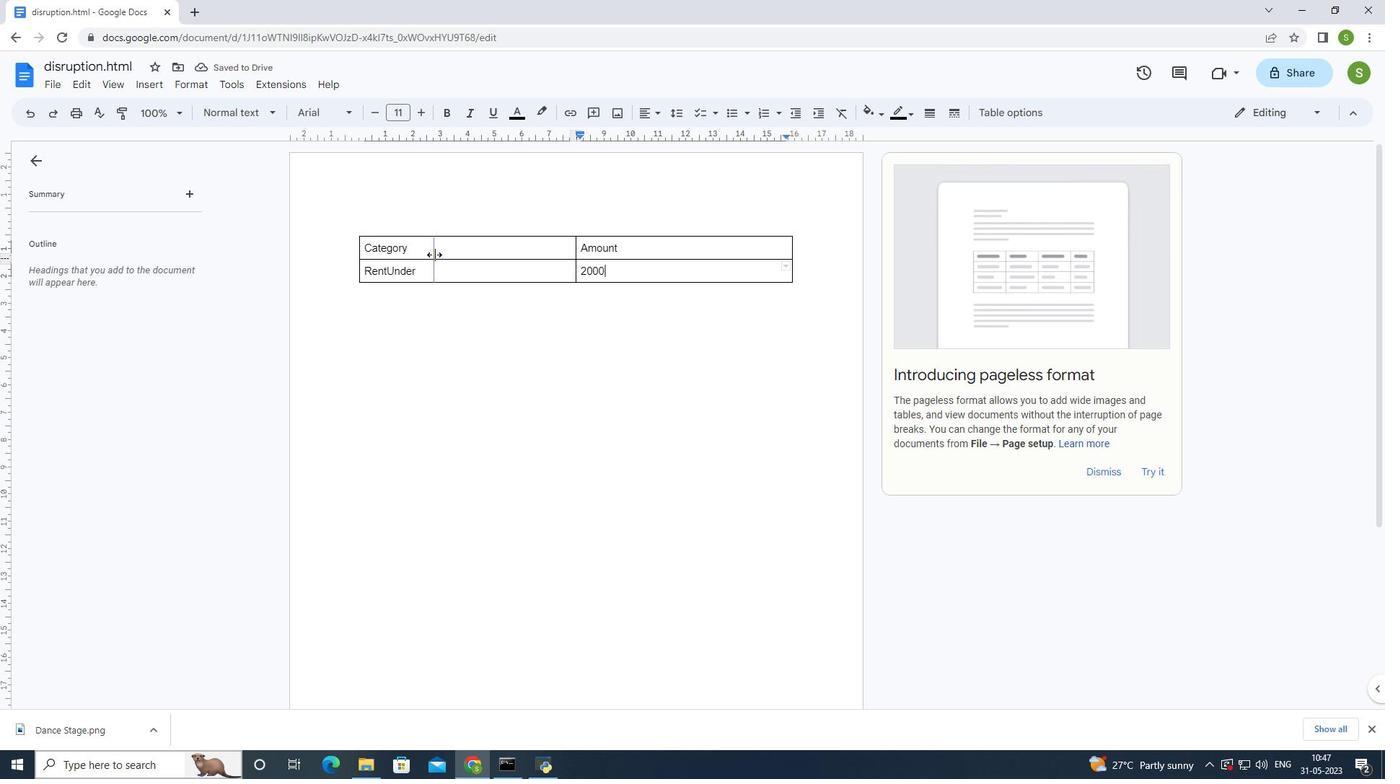 
Action: Mouse pressed left at (422, 254)
Screenshot: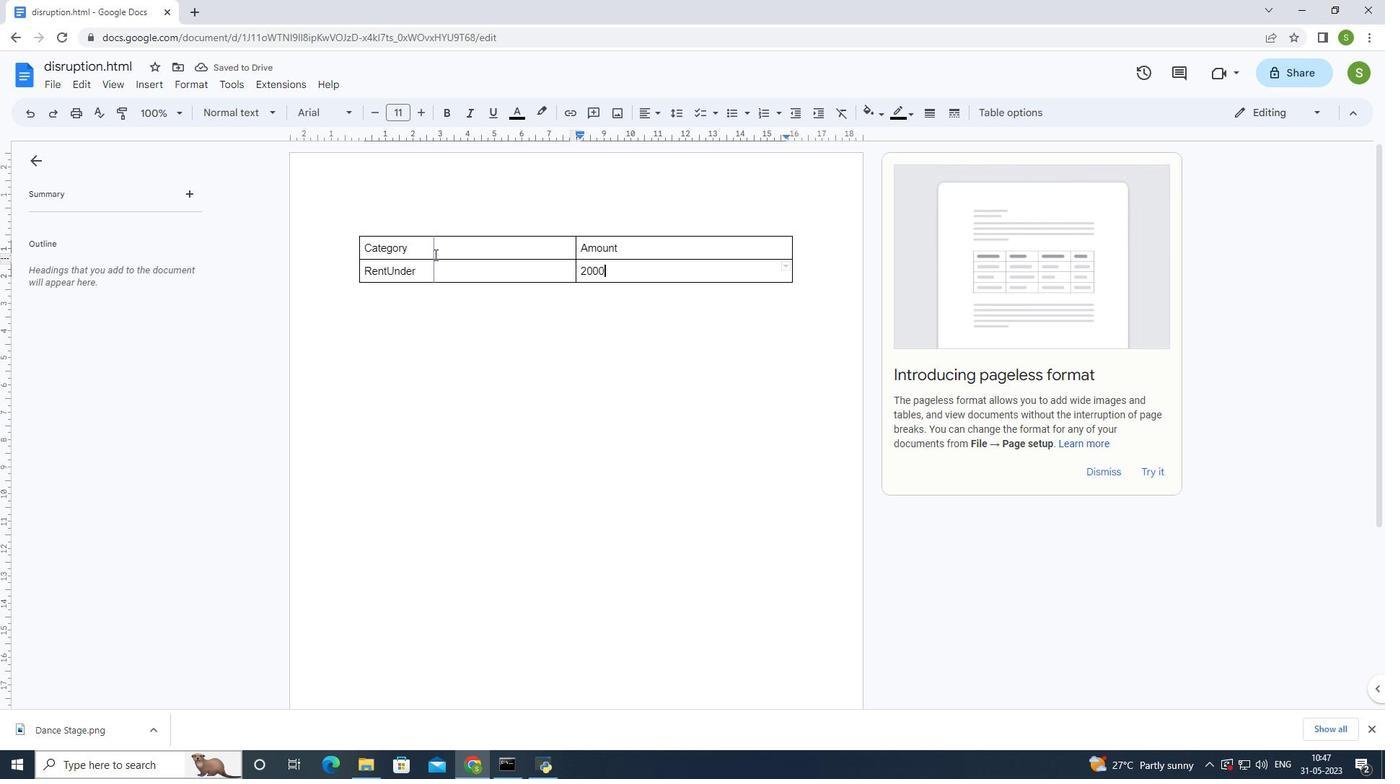 
Action: Mouse moved to (383, 246)
Screenshot: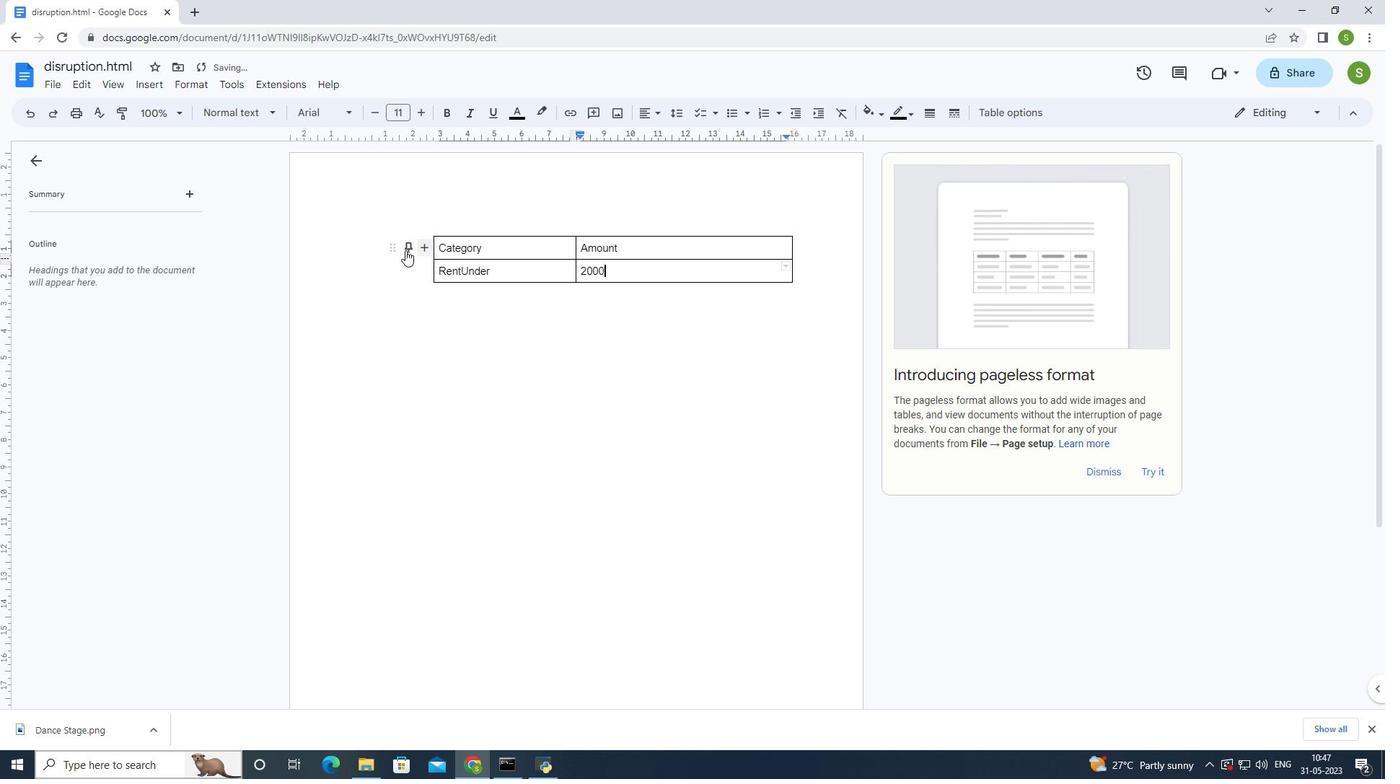 
Action: Mouse pressed left at (383, 246)
Screenshot: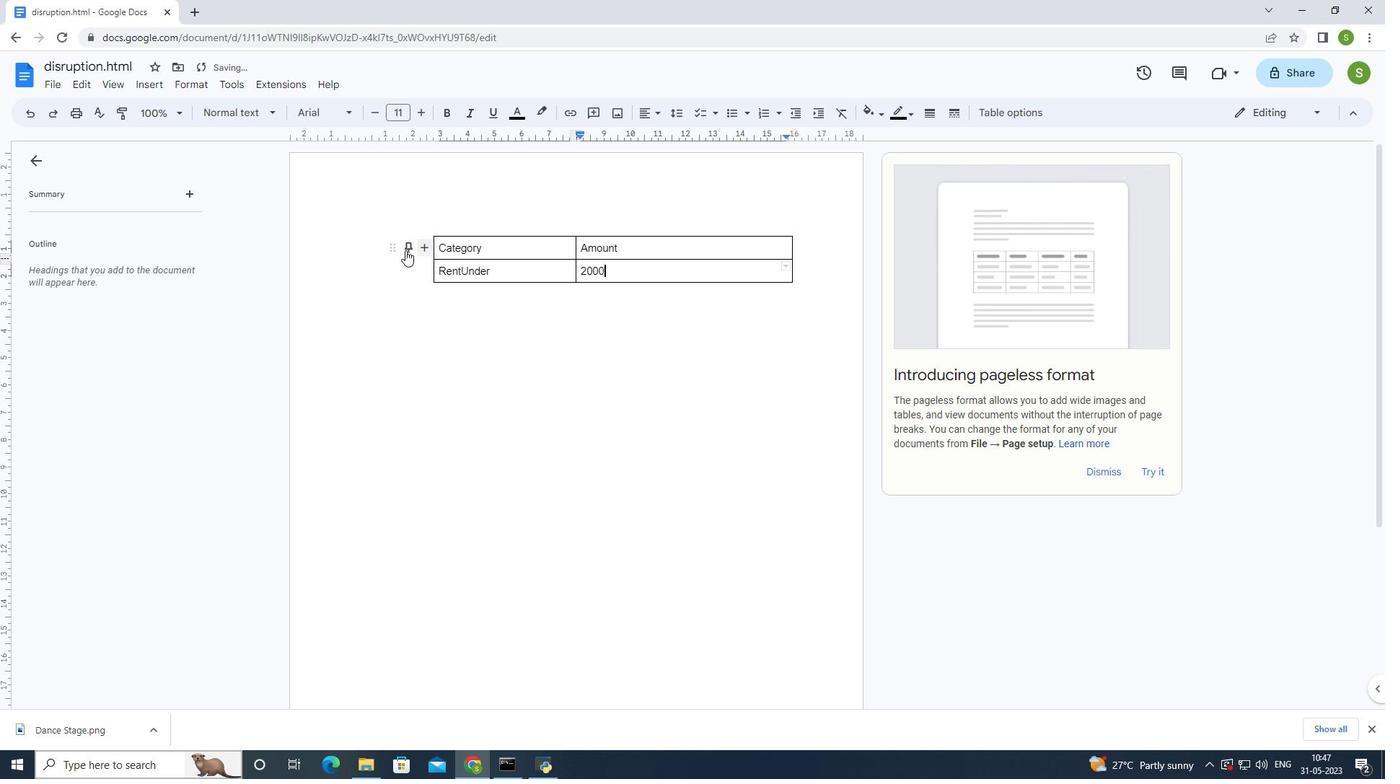 
Action: Mouse moved to (453, 273)
Screenshot: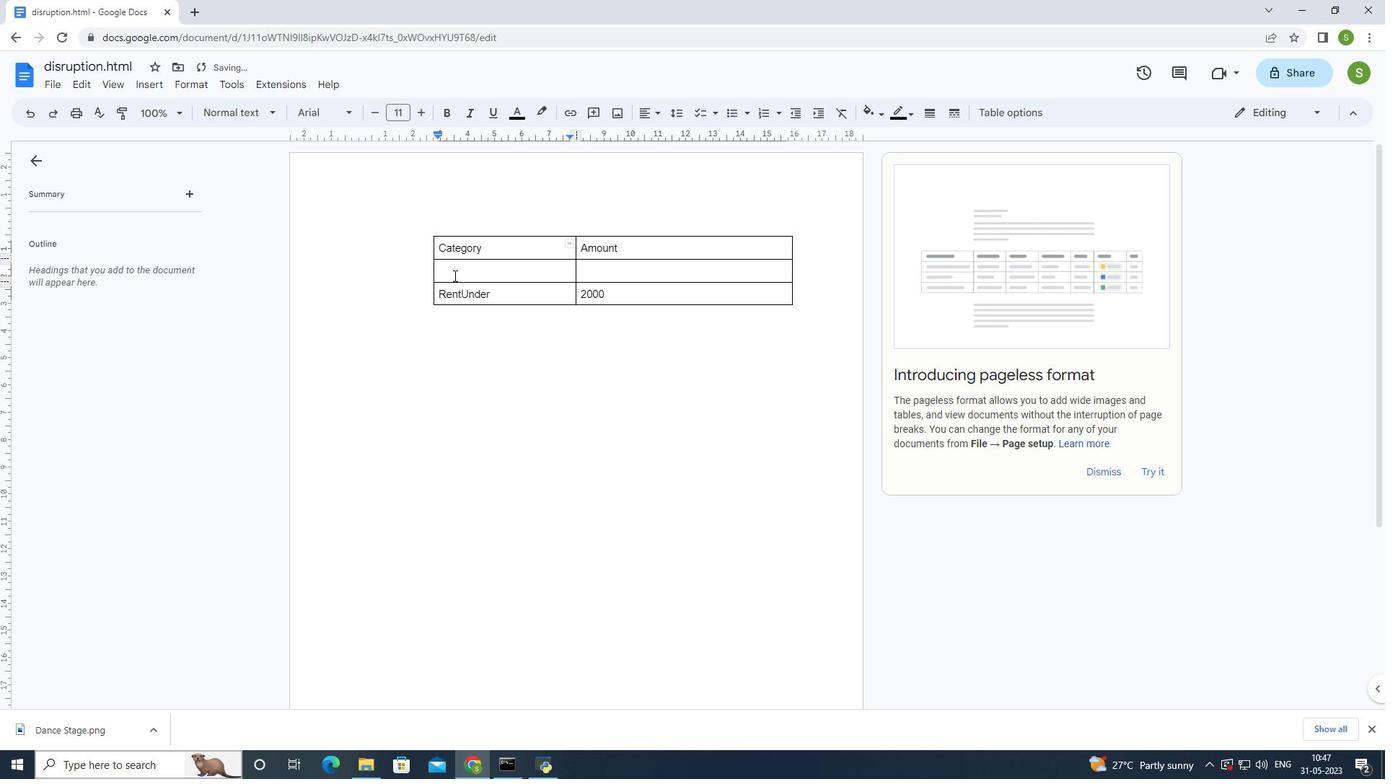 
Action: Key pressed ctrl+Z
Screenshot: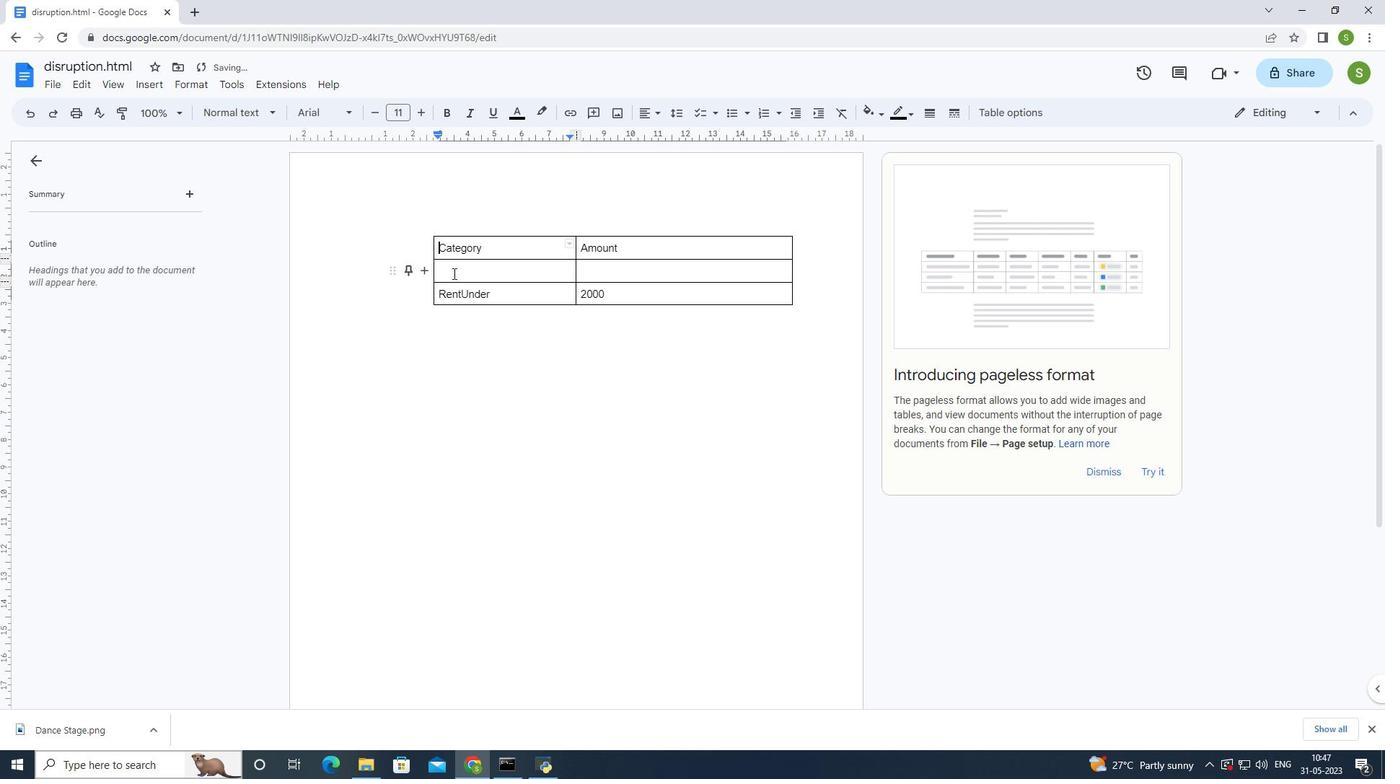 
Action: Mouse moved to (463, 245)
Screenshot: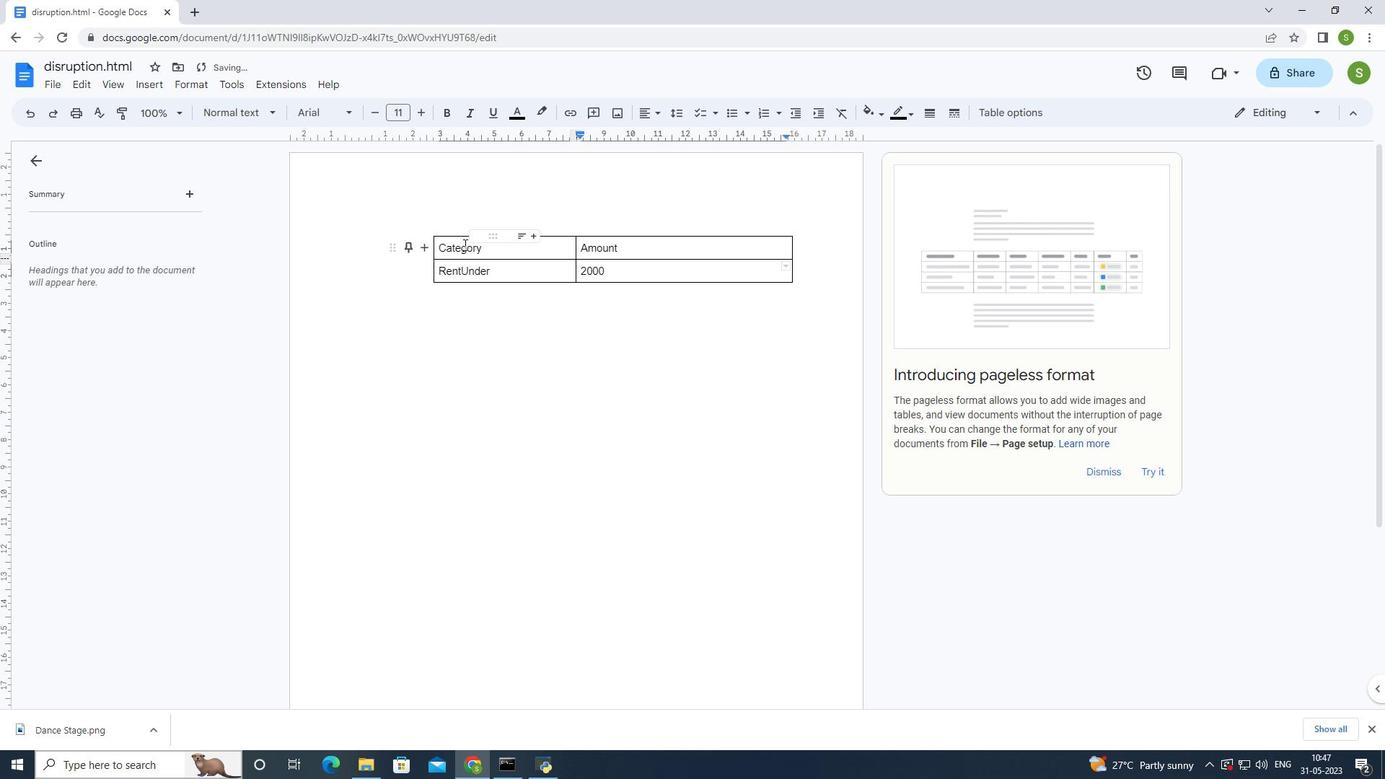
Action: Key pressed ctrl+Z
Screenshot: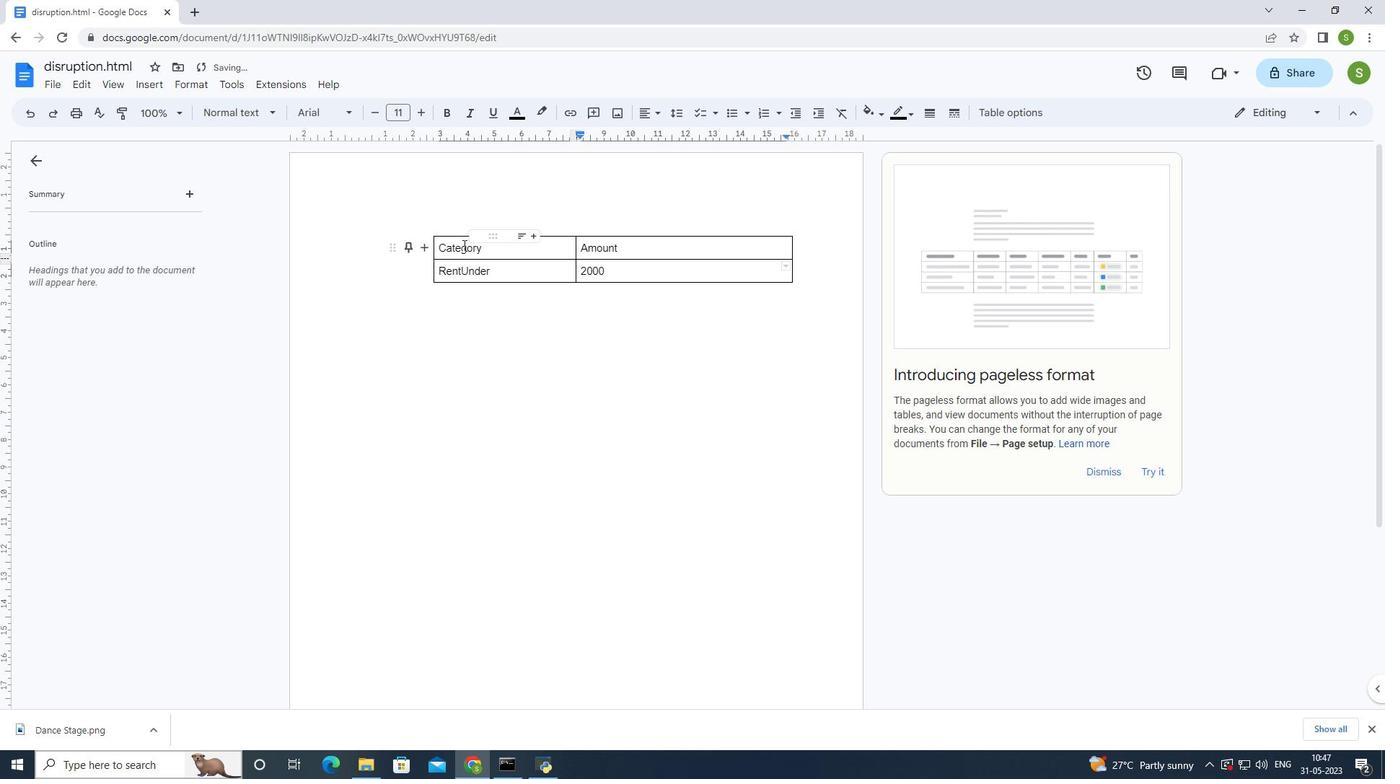 
Action: Mouse moved to (370, 245)
Screenshot: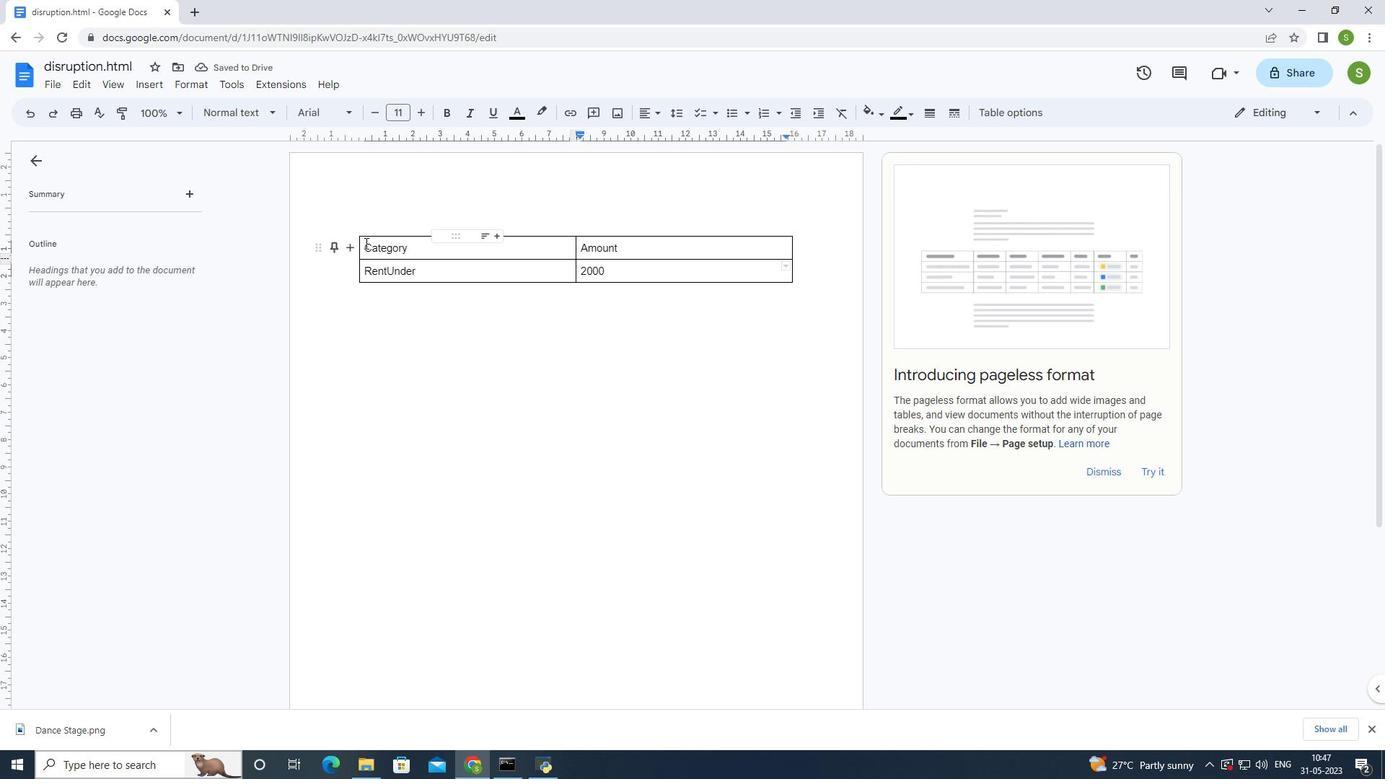 
Action: Mouse pressed left at (365, 243)
Screenshot: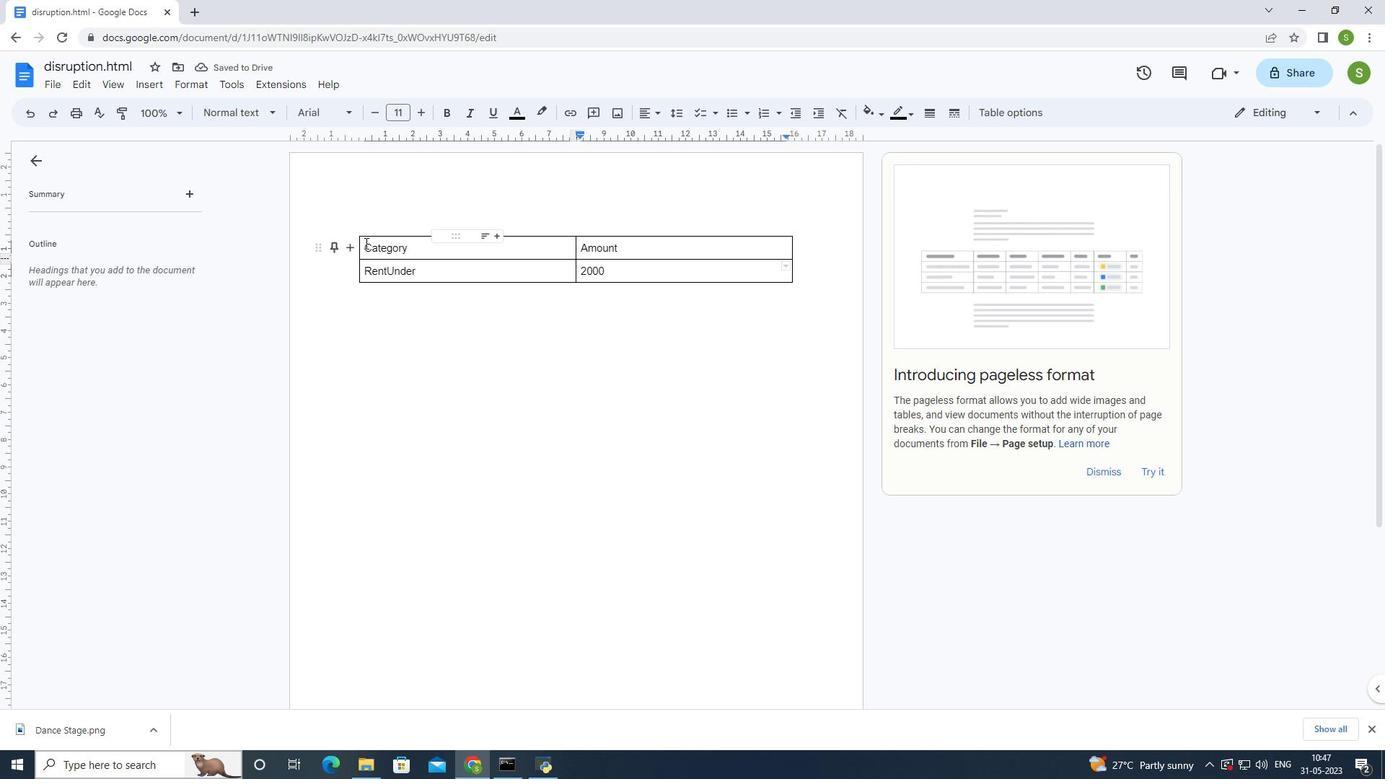 
Action: Mouse moved to (853, 107)
Screenshot: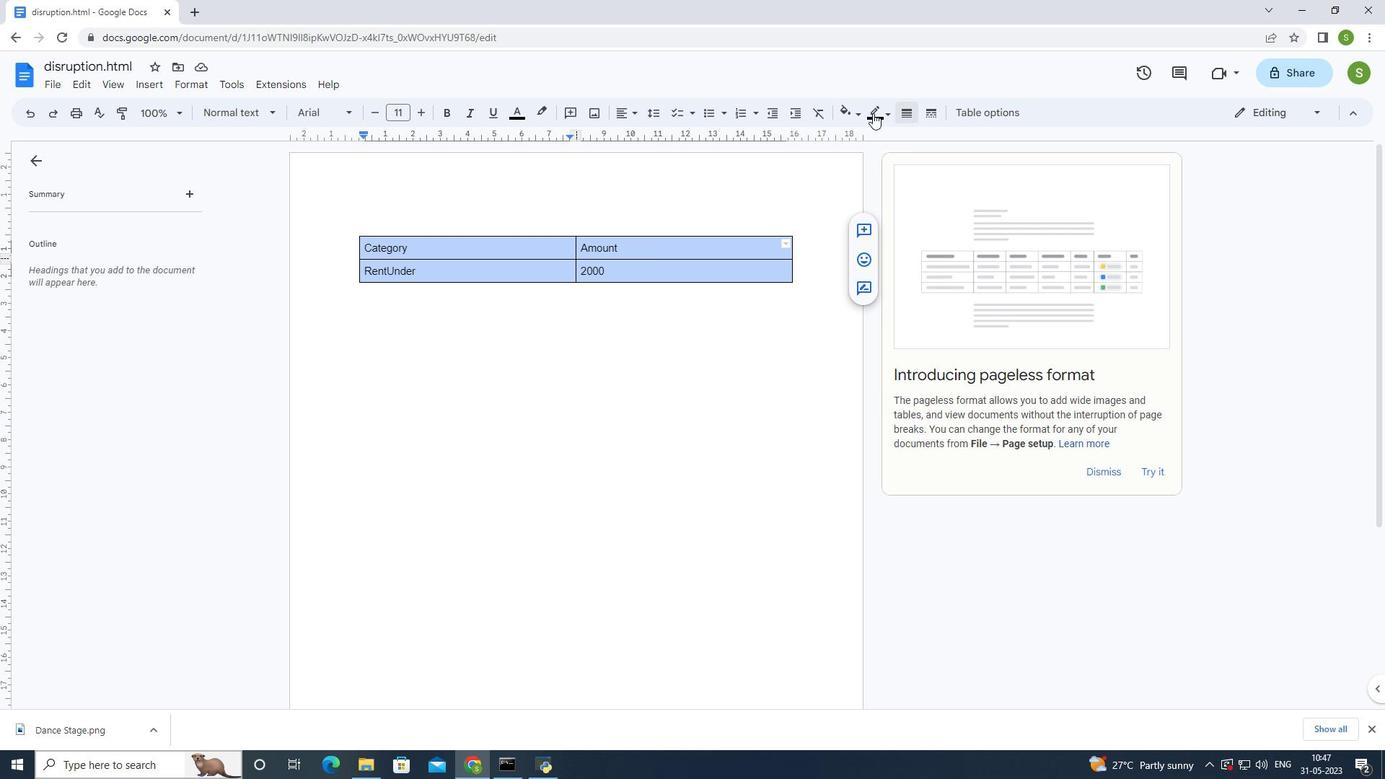 
Action: Mouse pressed left at (853, 107)
Screenshot: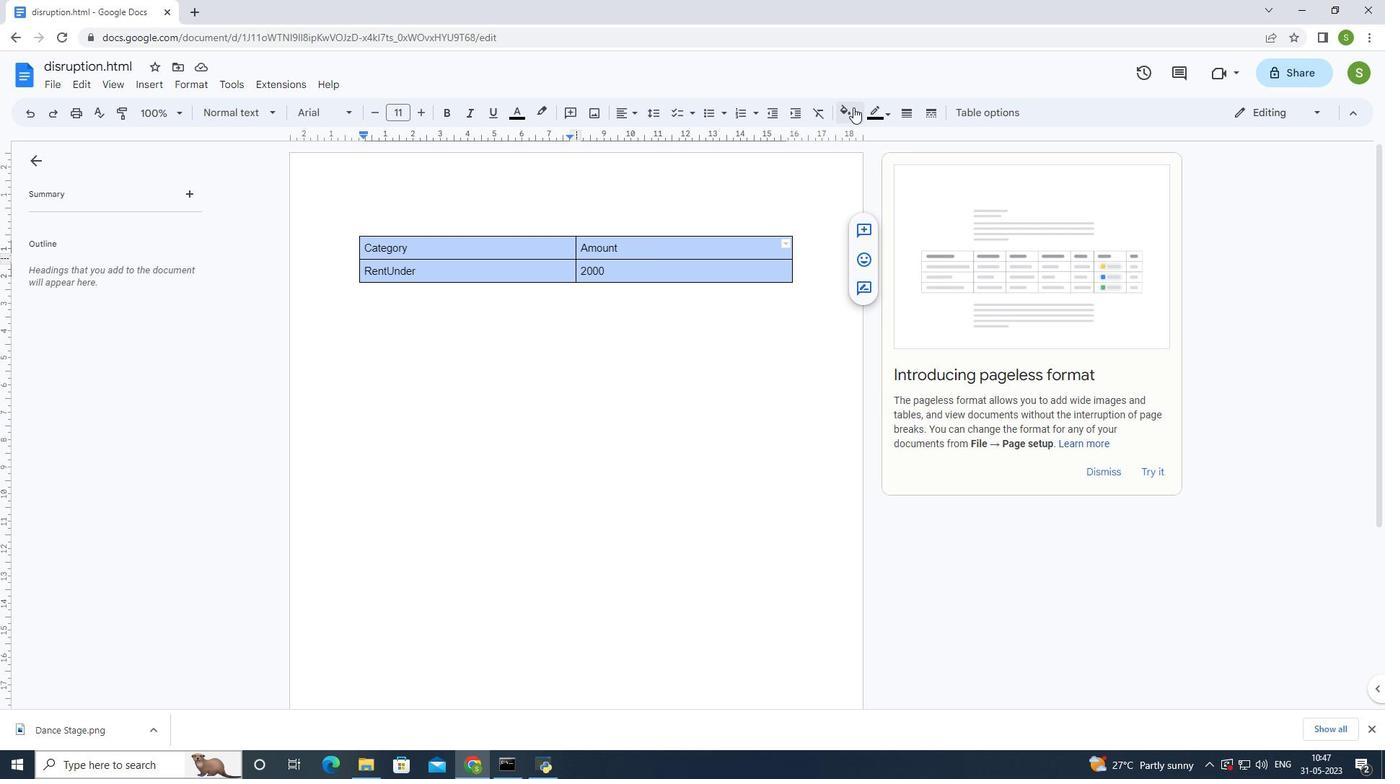 
Action: Mouse moved to (883, 178)
Screenshot: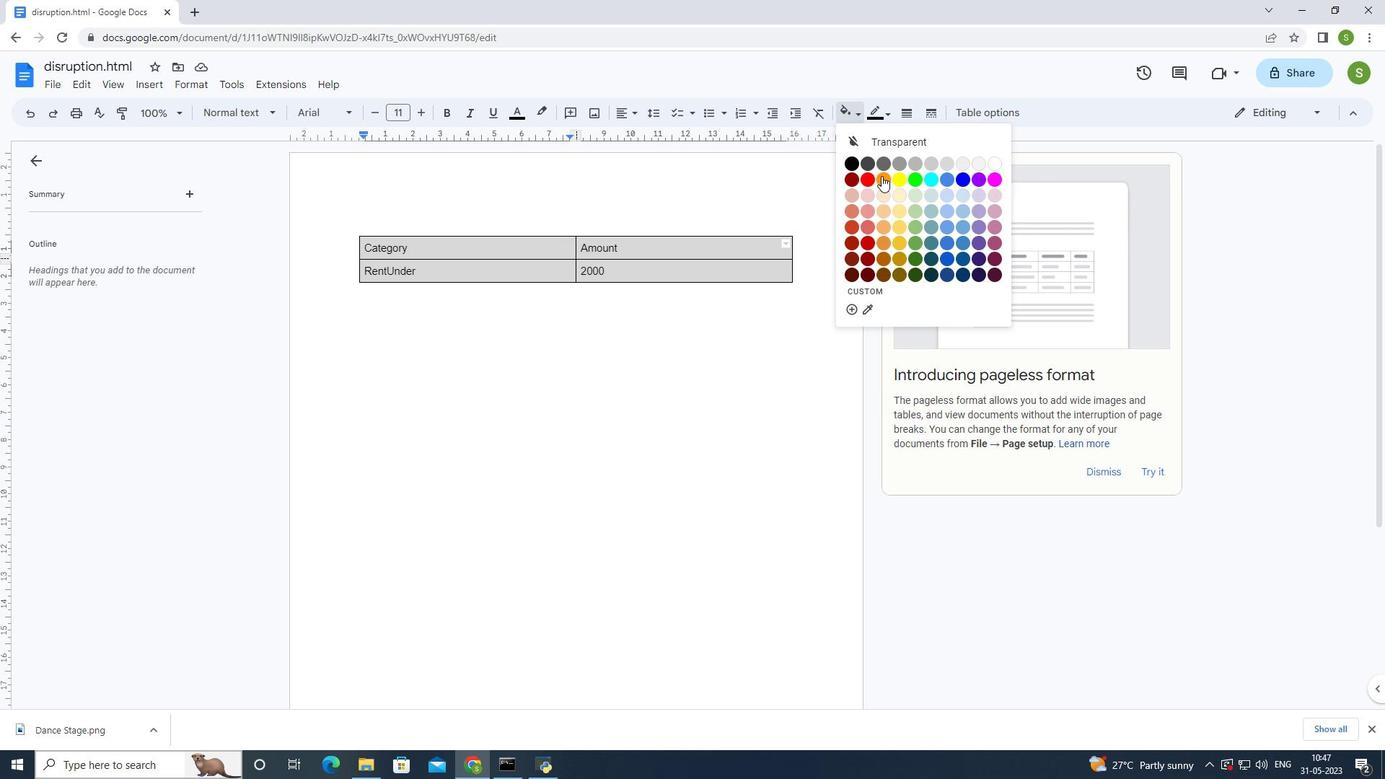
Action: Mouse pressed left at (883, 178)
Screenshot: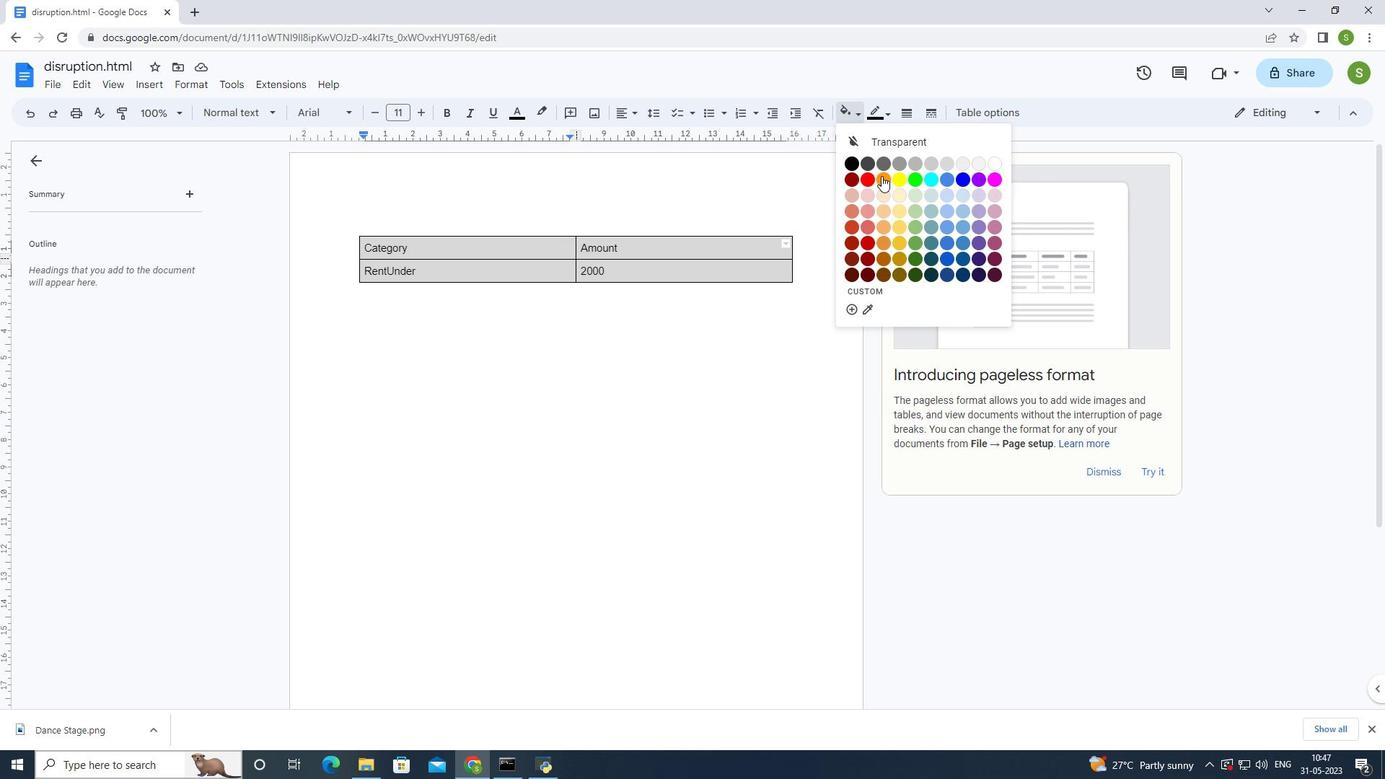 
Action: Mouse moved to (716, 369)
Screenshot: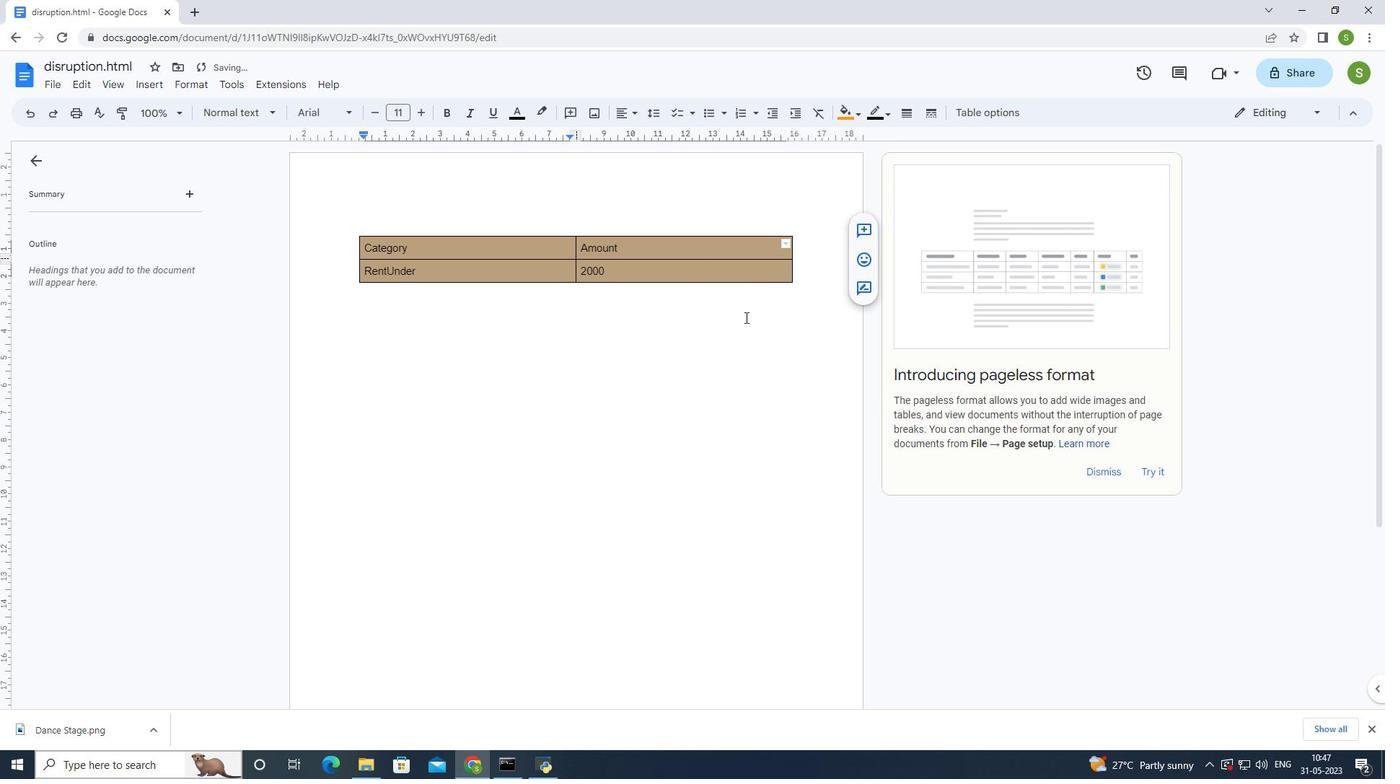 
Action: Mouse pressed left at (716, 369)
Screenshot: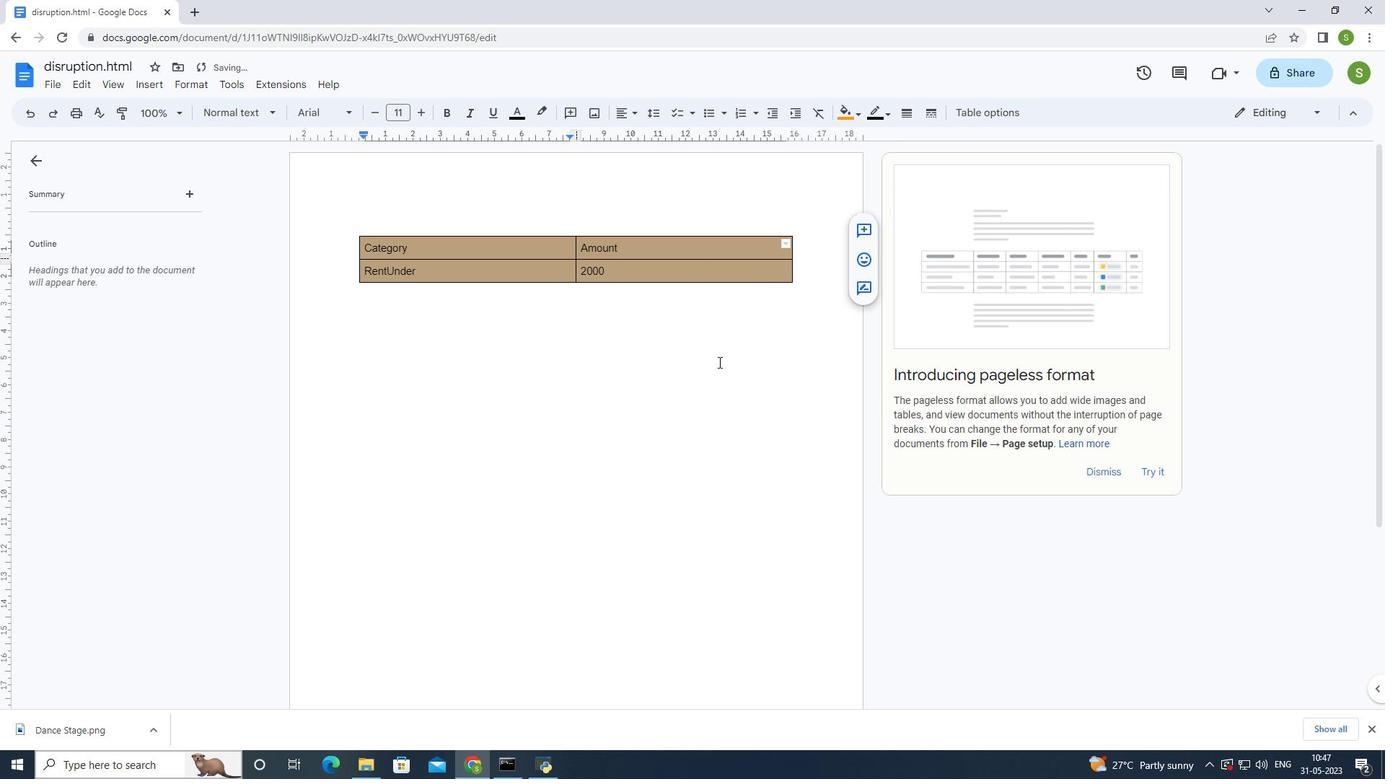 
Action: Mouse moved to (715, 370)
Screenshot: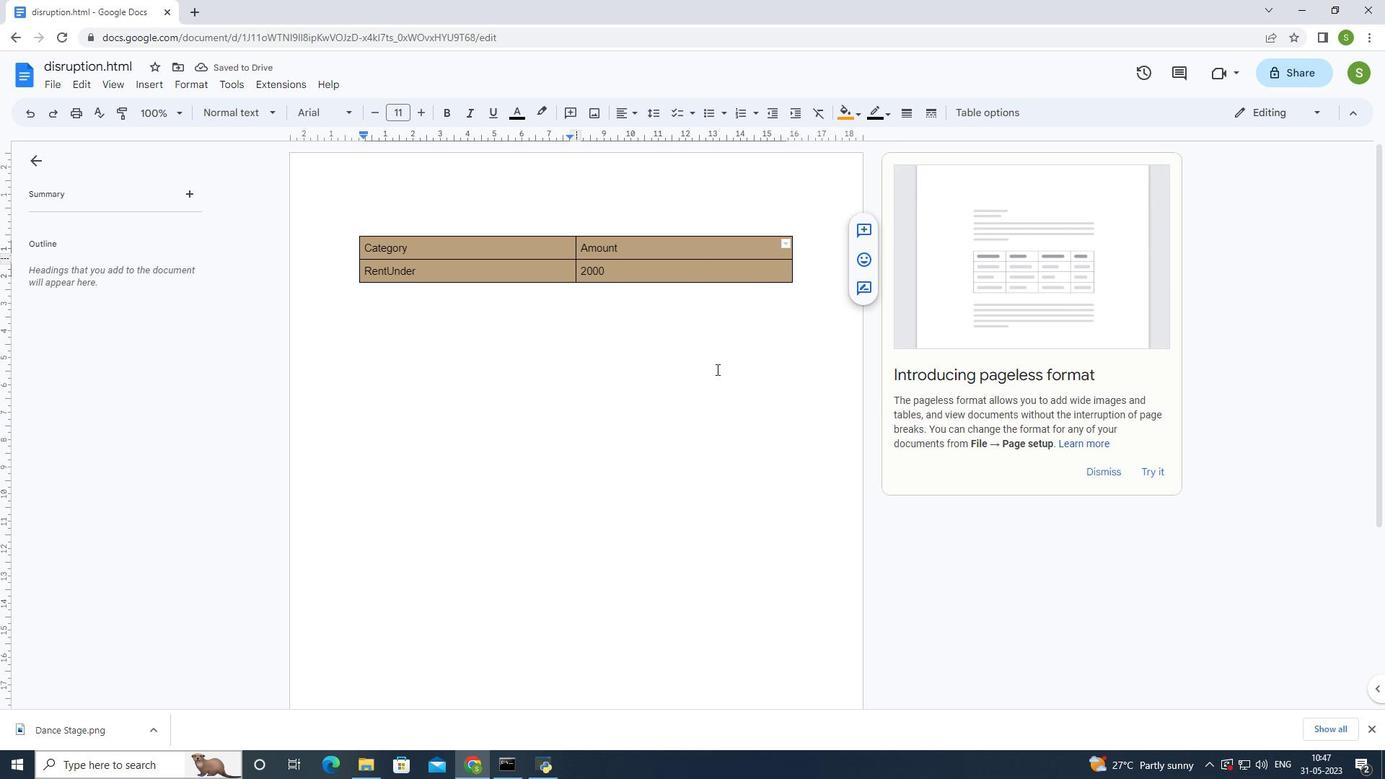 
